 Task: For heading Arial Rounded MT Bold with Underline.  font size for heading26,  'Change the font style of data to'Browallia New.  and font size to 18,  Change the alignment of both headline & data to Align middle & Align Text left.  In the sheet  BudgetTrackbook
Action: Mouse moved to (120, 129)
Screenshot: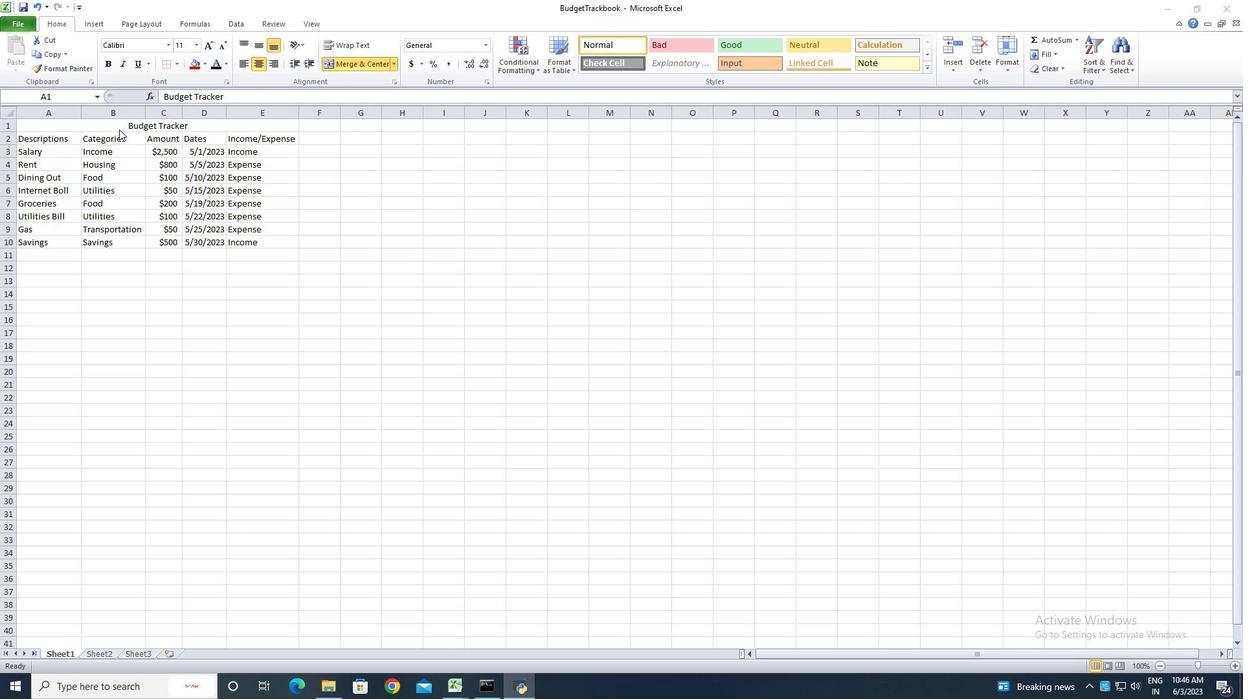 
Action: Mouse pressed left at (120, 129)
Screenshot: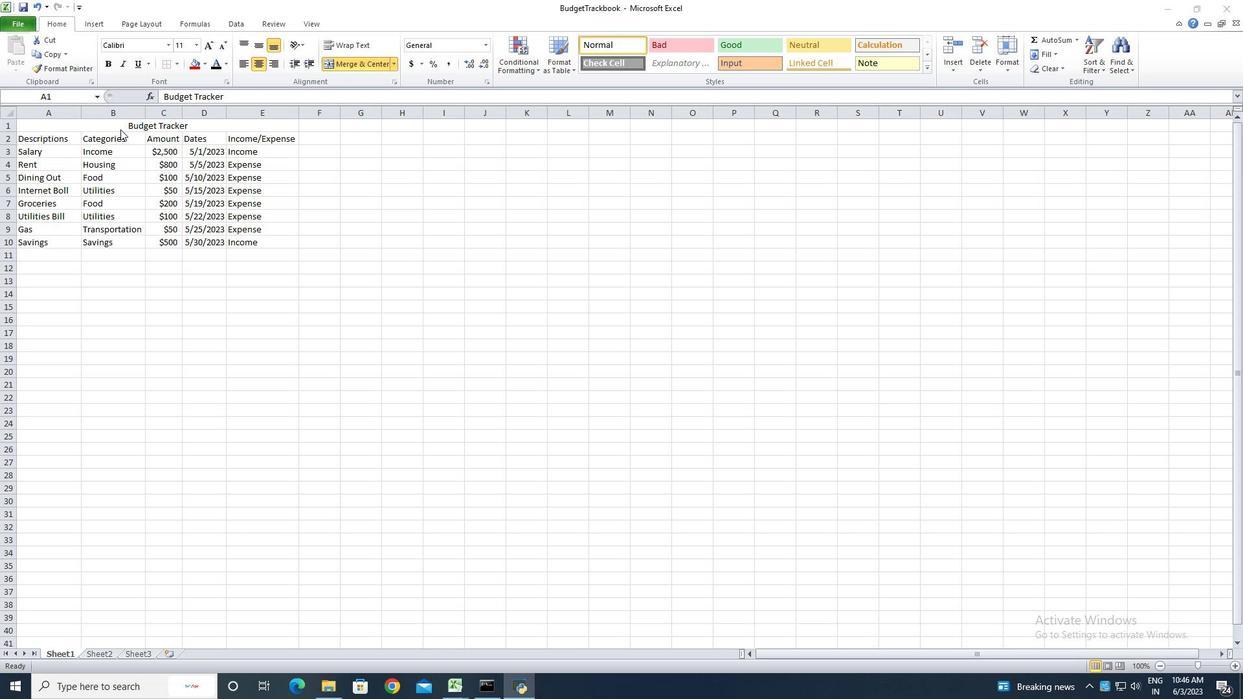 
Action: Mouse moved to (167, 47)
Screenshot: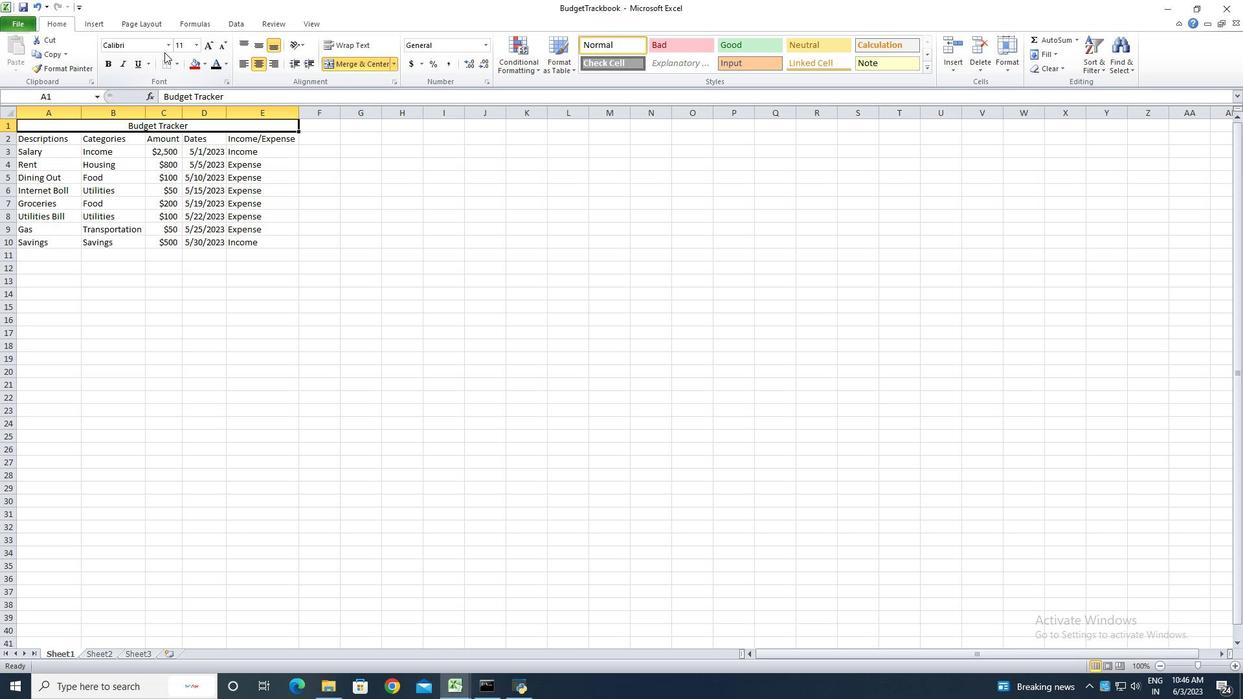 
Action: Mouse pressed left at (167, 47)
Screenshot: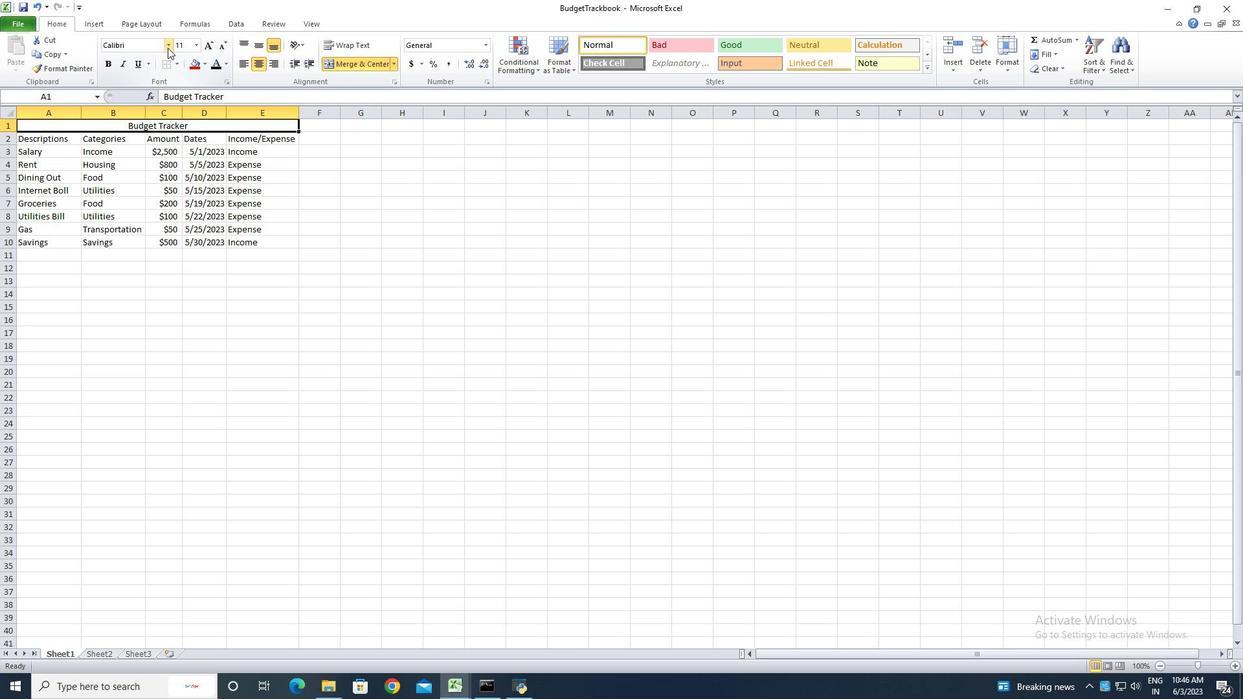 
Action: Mouse moved to (165, 191)
Screenshot: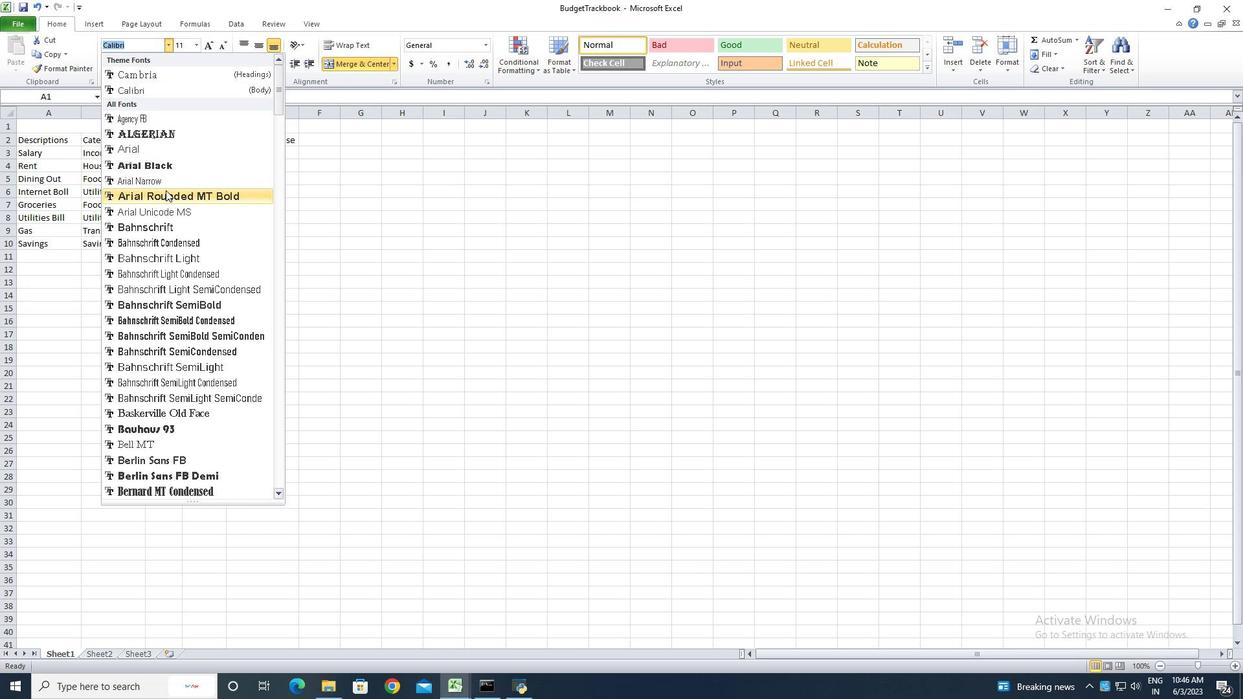 
Action: Mouse pressed left at (165, 191)
Screenshot: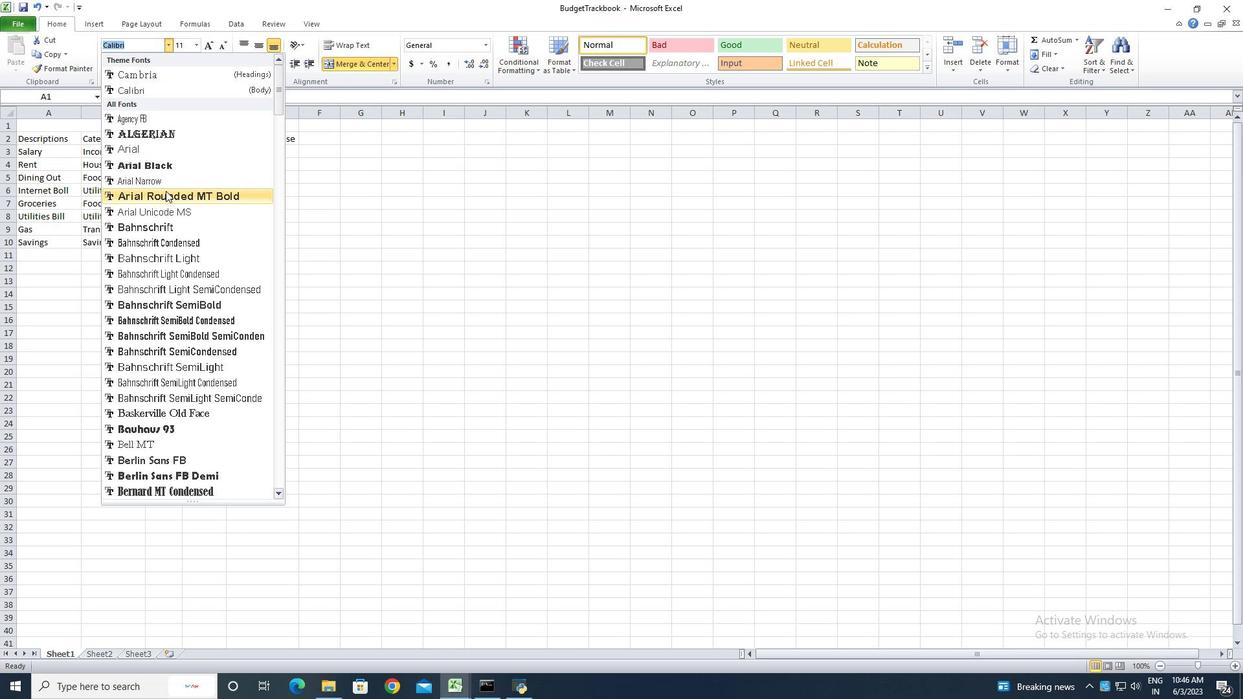 
Action: Mouse moved to (141, 65)
Screenshot: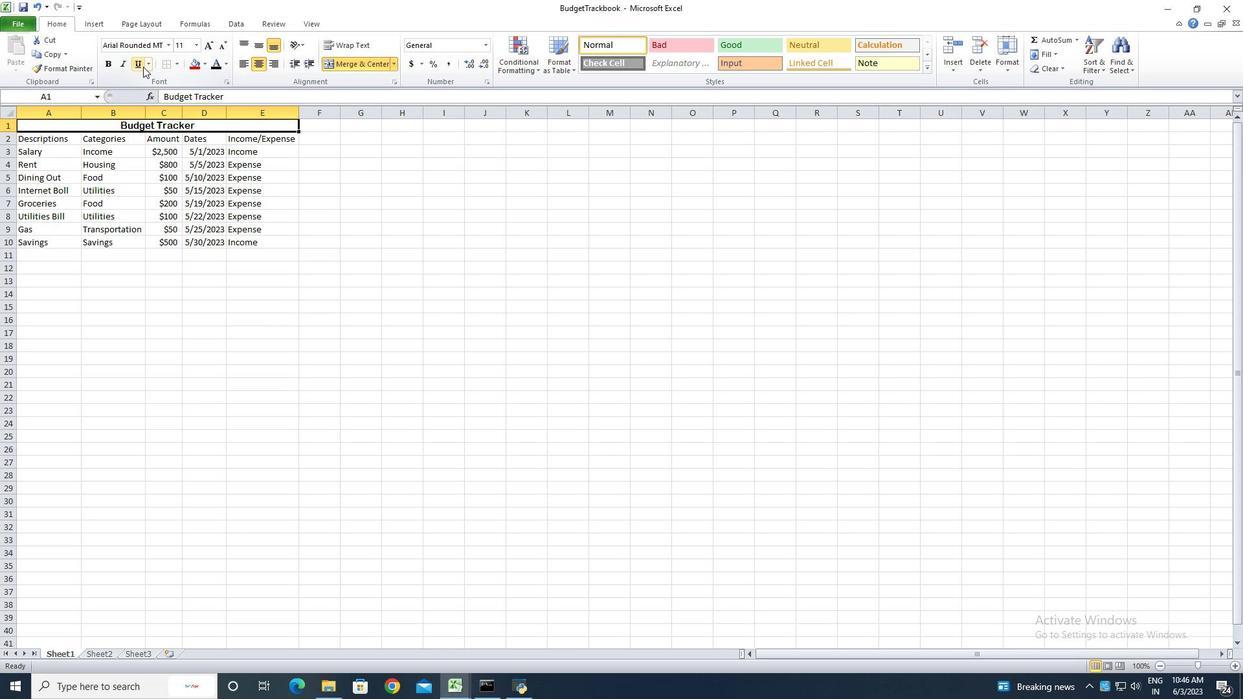 
Action: Mouse pressed left at (141, 65)
Screenshot: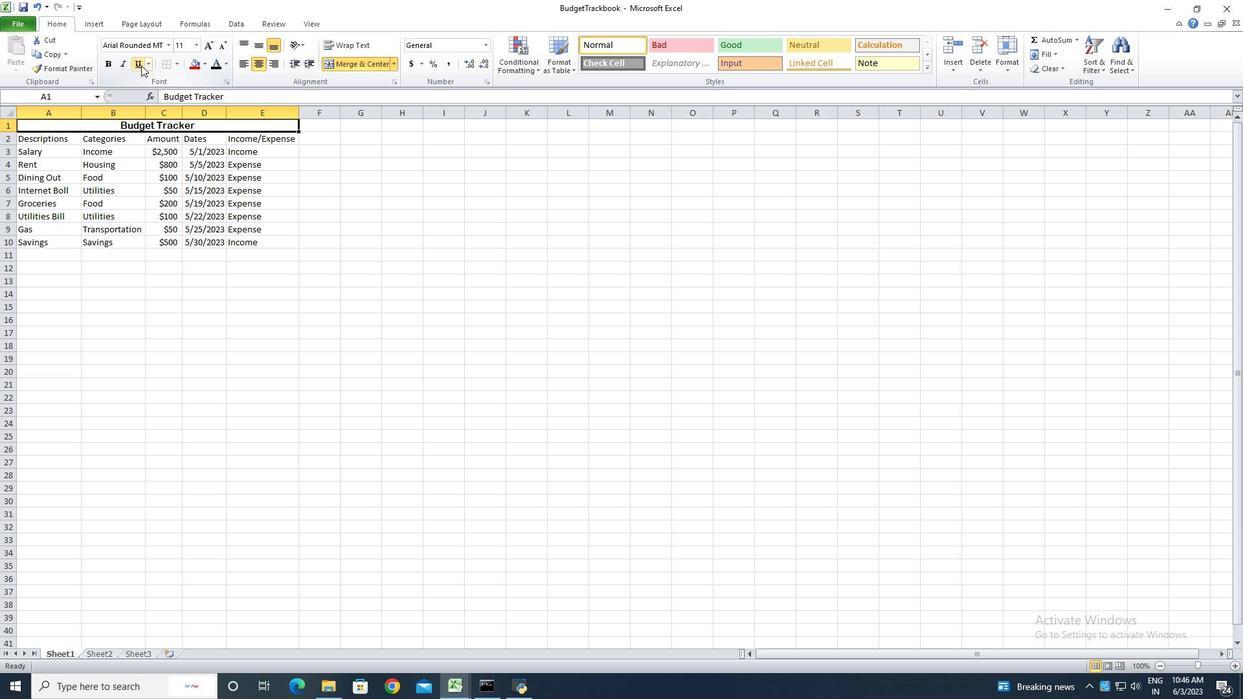 
Action: Mouse moved to (209, 44)
Screenshot: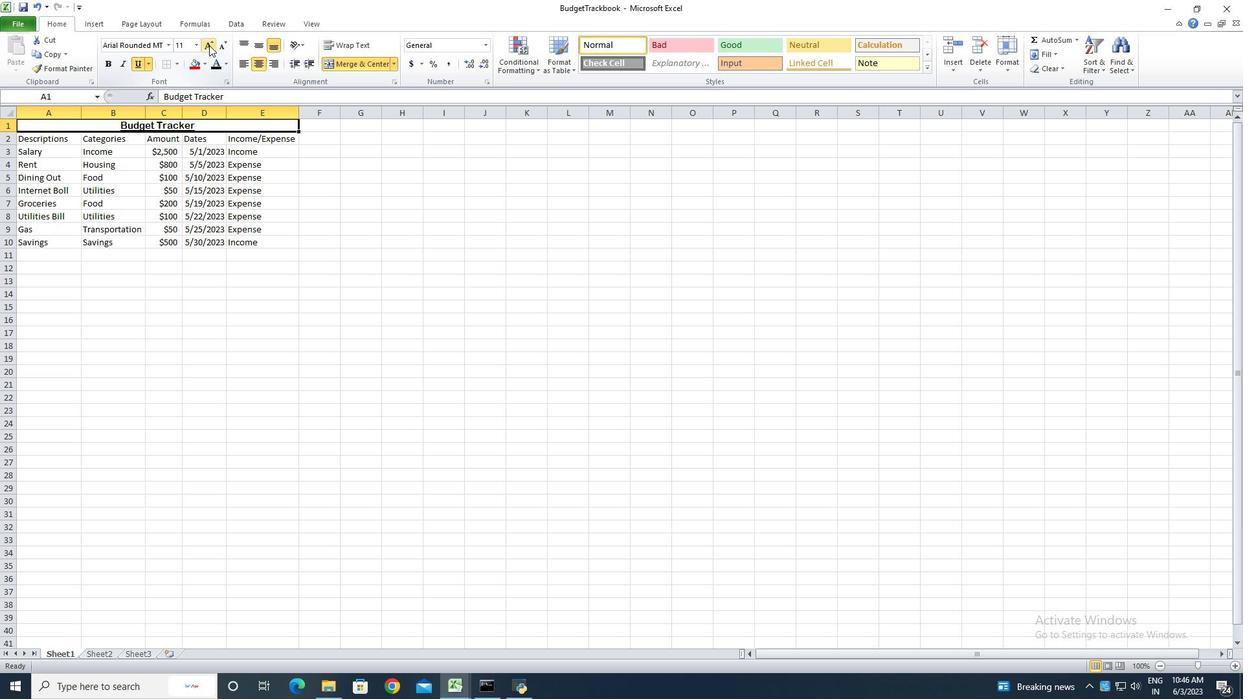 
Action: Mouse pressed left at (209, 44)
Screenshot: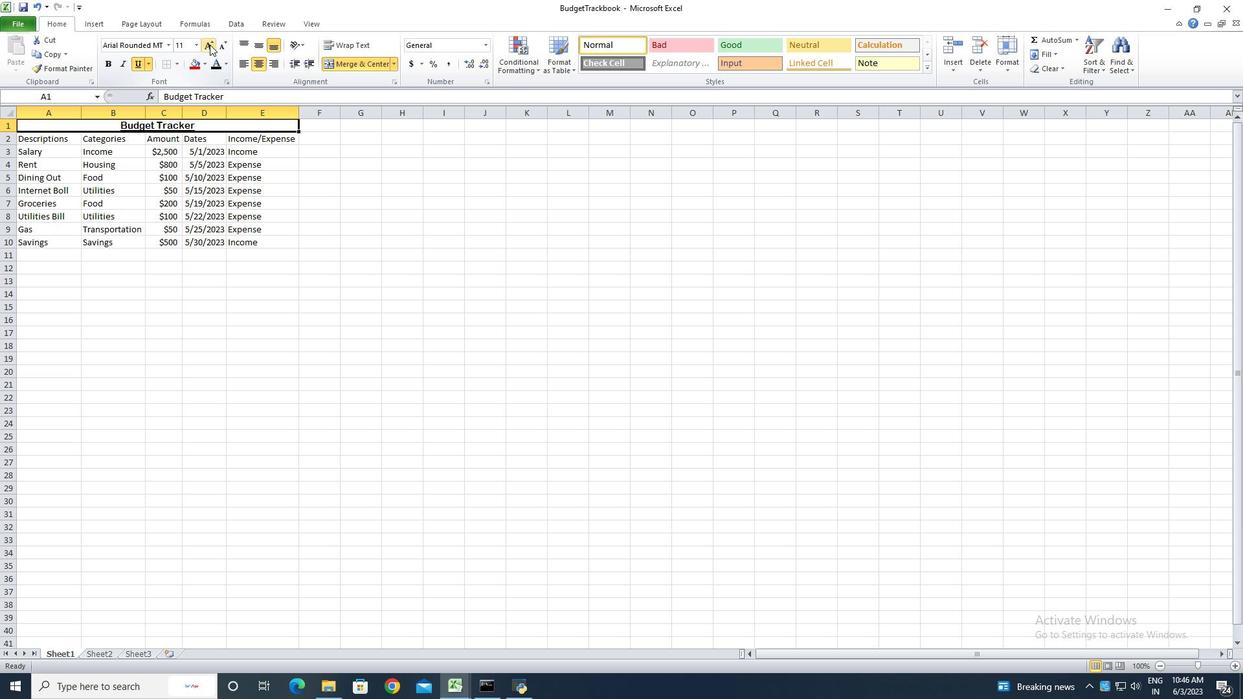 
Action: Mouse pressed left at (209, 44)
Screenshot: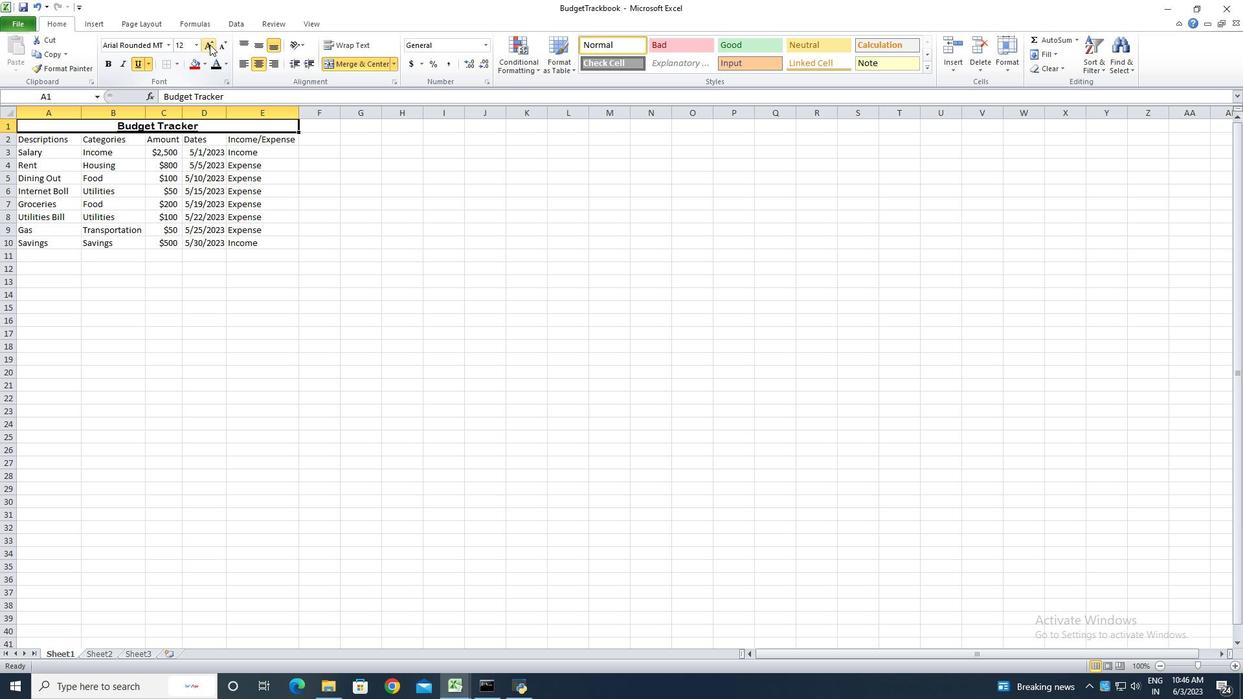 
Action: Mouse pressed left at (209, 44)
Screenshot: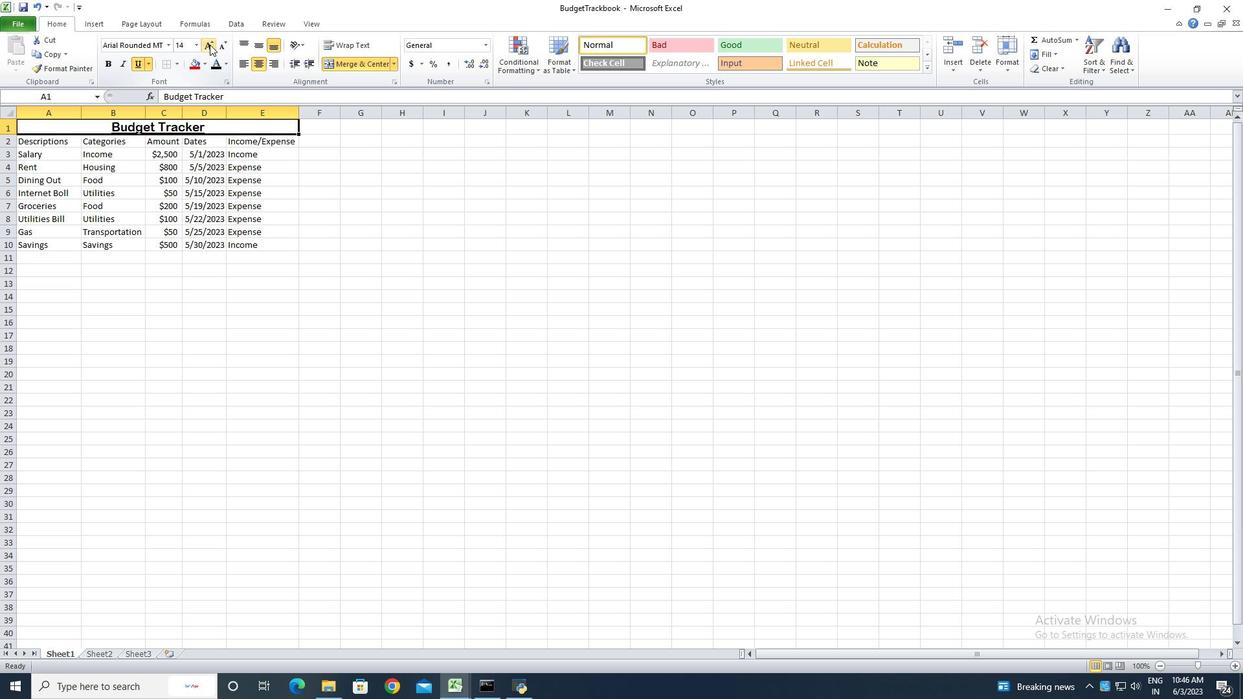 
Action: Mouse pressed left at (209, 44)
Screenshot: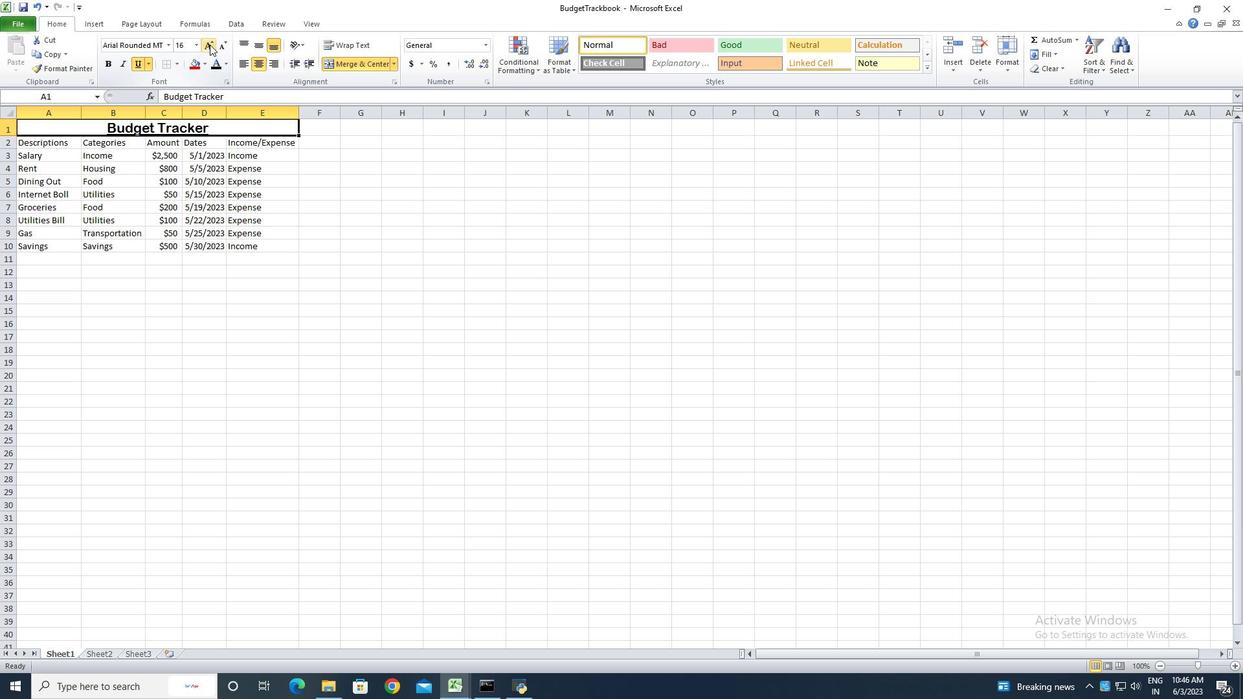 
Action: Mouse pressed left at (209, 44)
Screenshot: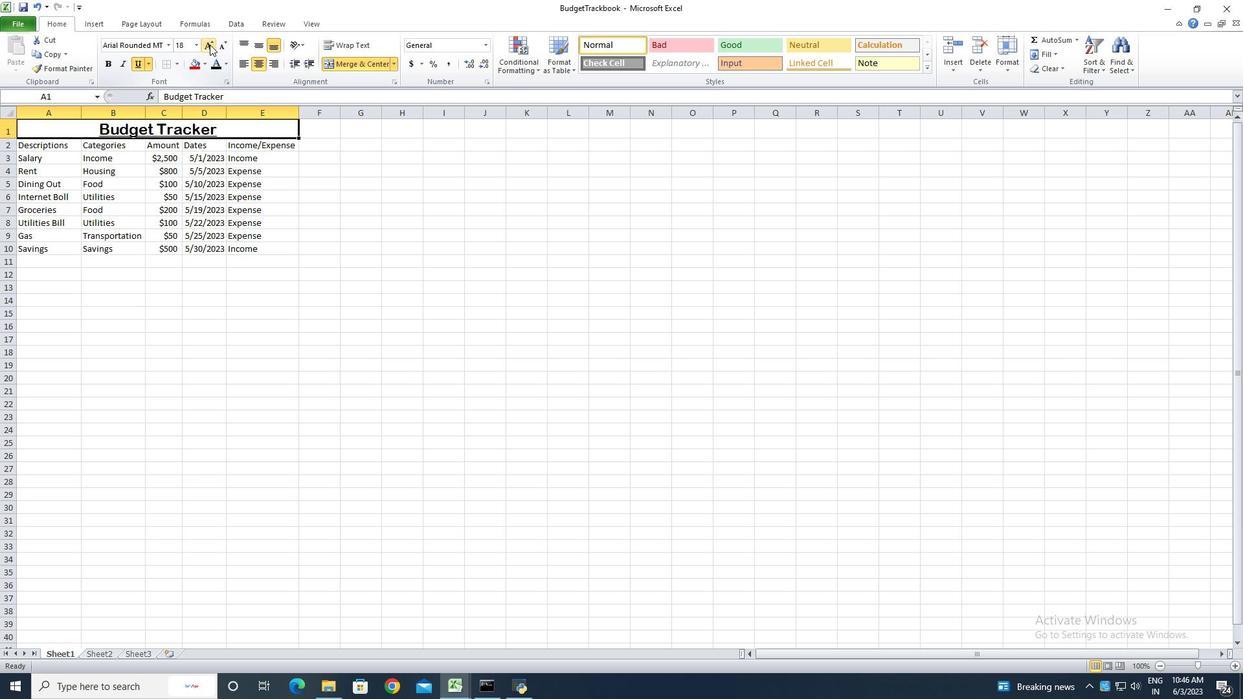 
Action: Mouse pressed left at (209, 44)
Screenshot: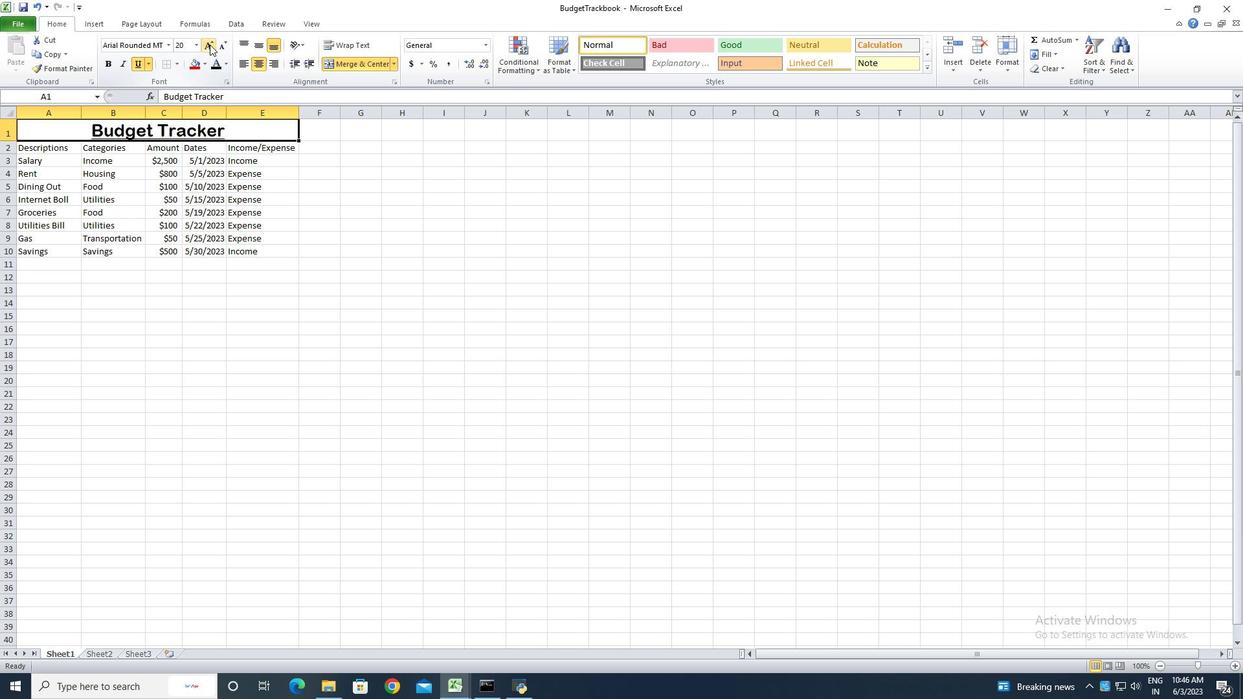 
Action: Mouse pressed left at (209, 44)
Screenshot: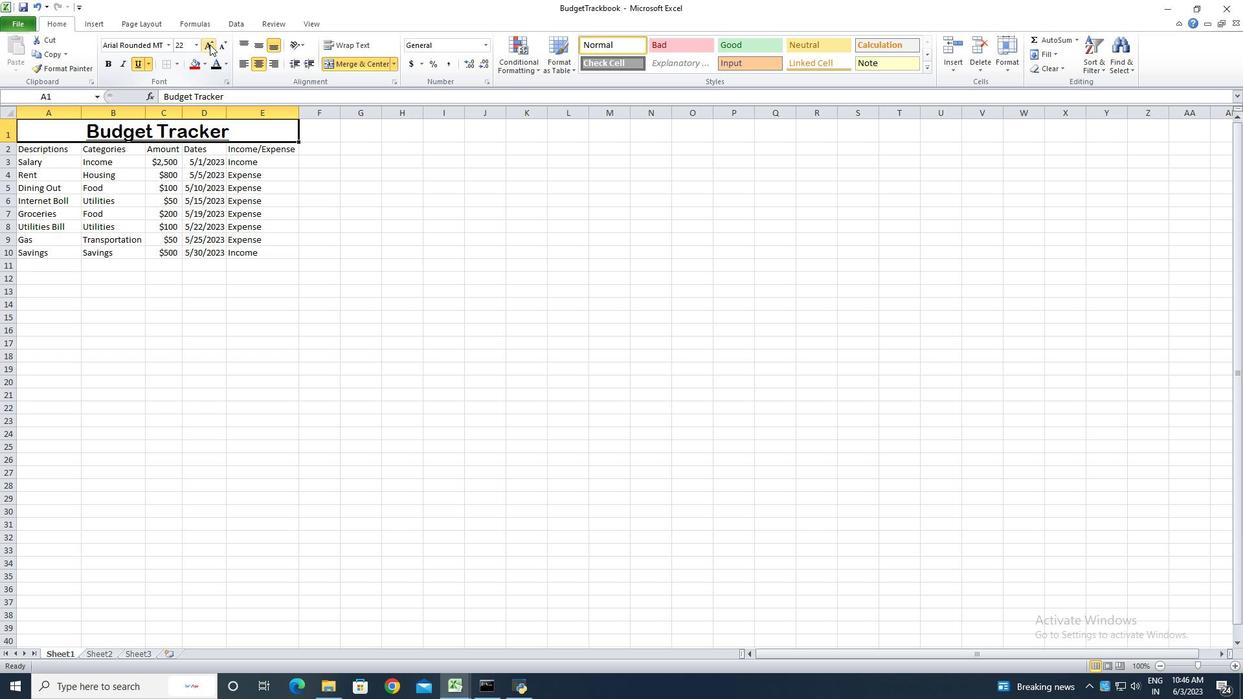 
Action: Mouse pressed left at (209, 44)
Screenshot: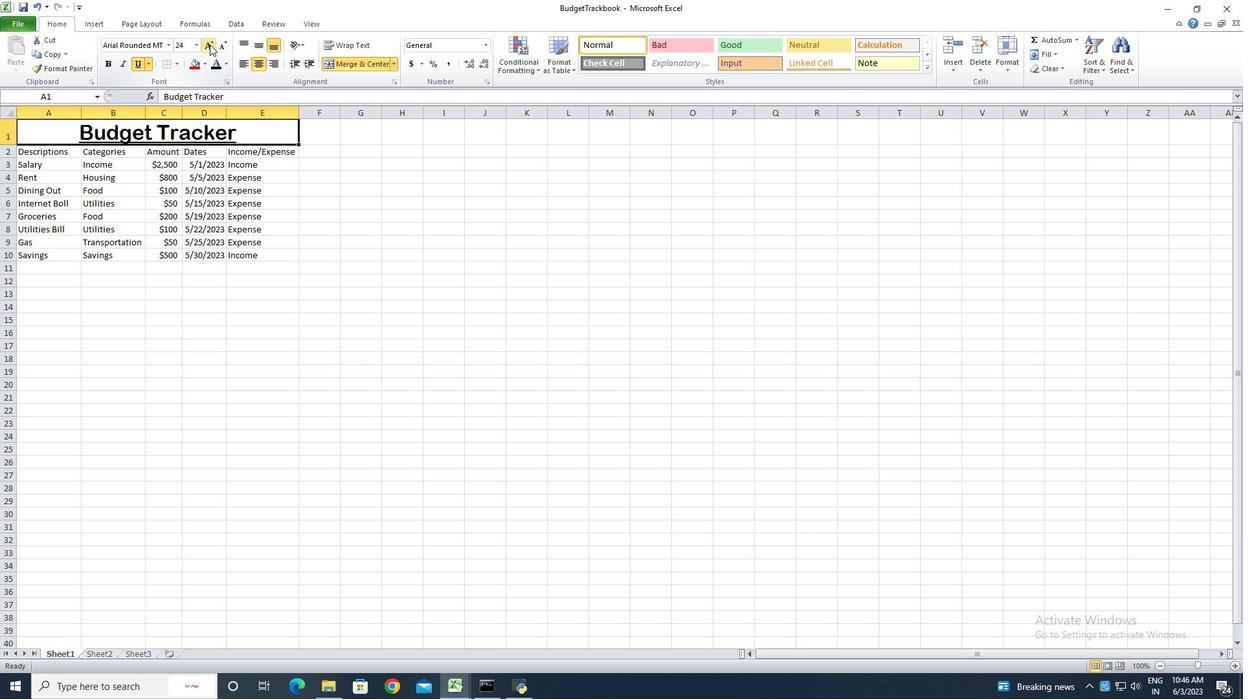 
Action: Mouse moved to (53, 156)
Screenshot: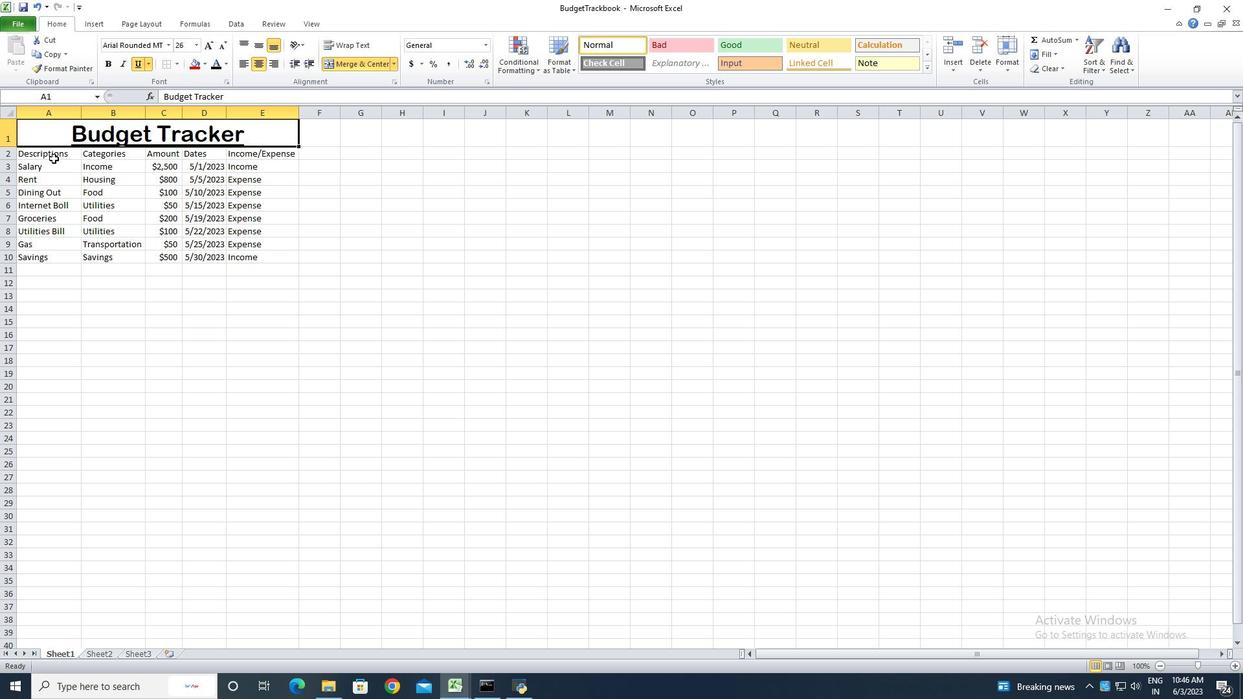
Action: Mouse pressed left at (53, 156)
Screenshot: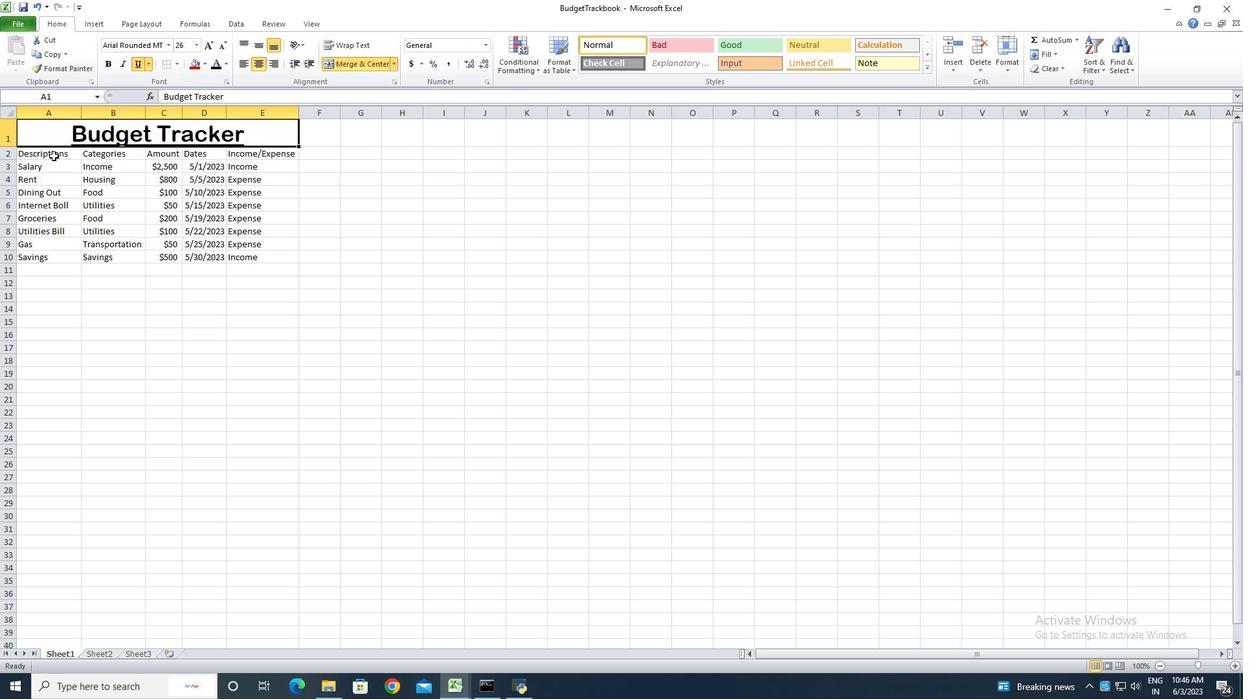 
Action: Mouse moved to (55, 154)
Screenshot: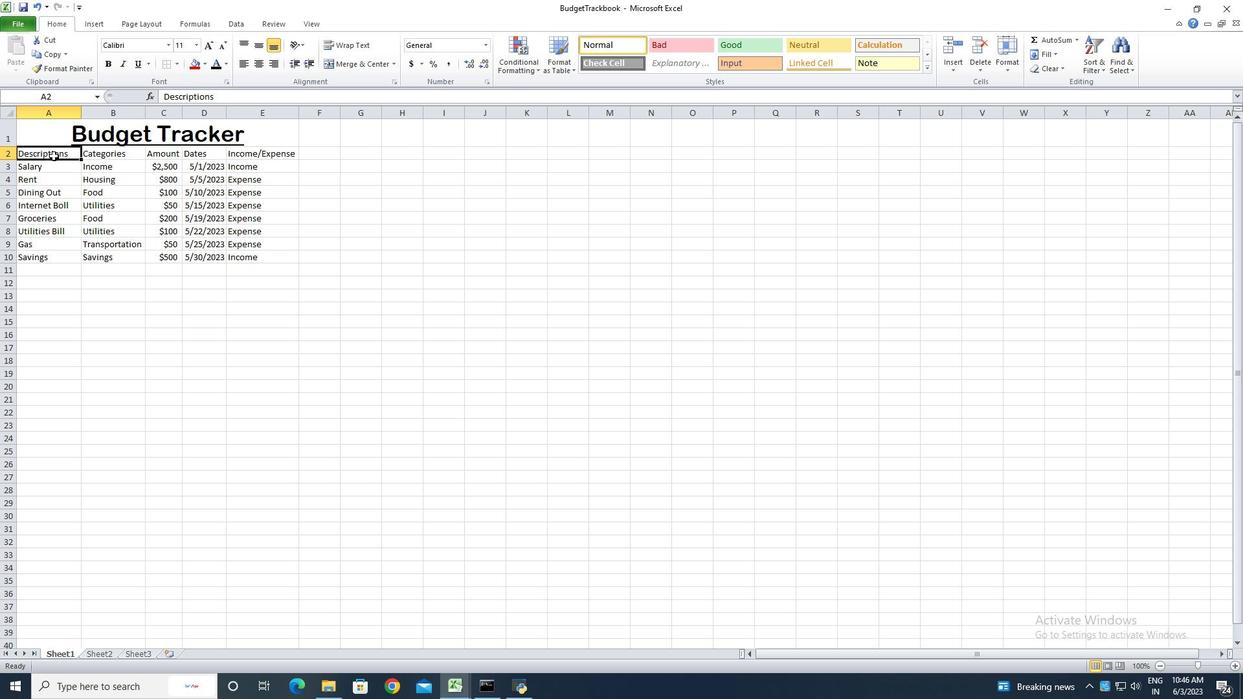 
Action: Mouse pressed left at (55, 154)
Screenshot: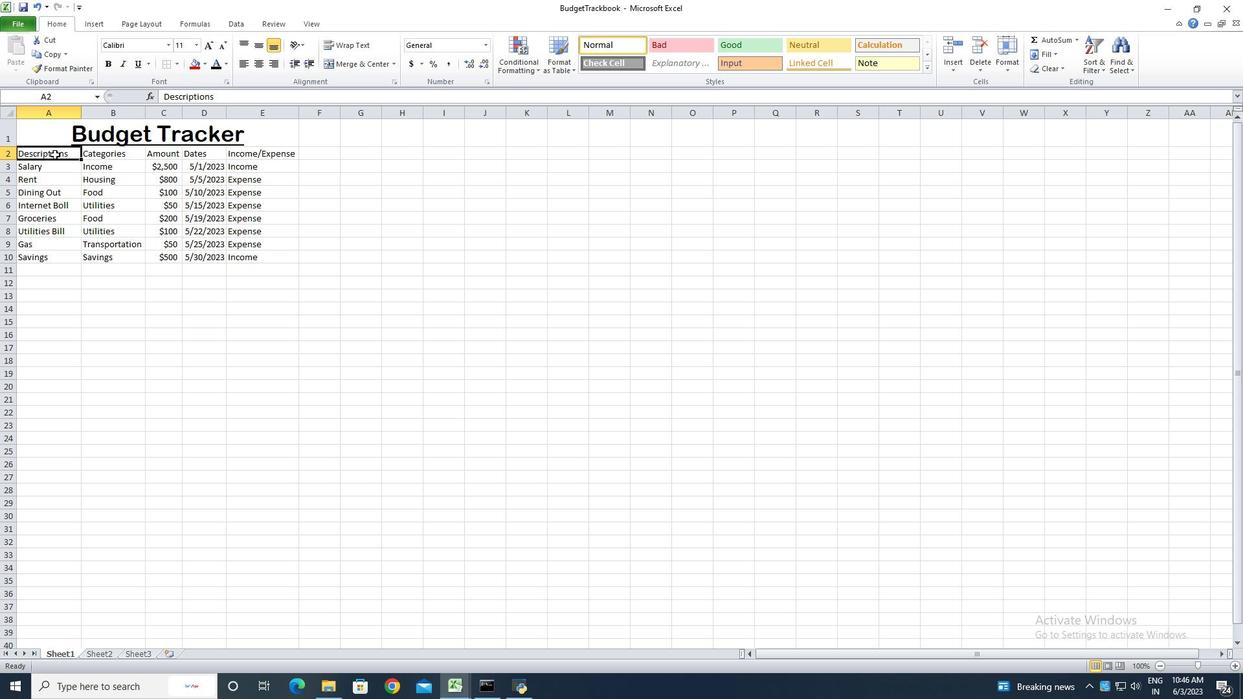 
Action: Mouse moved to (169, 45)
Screenshot: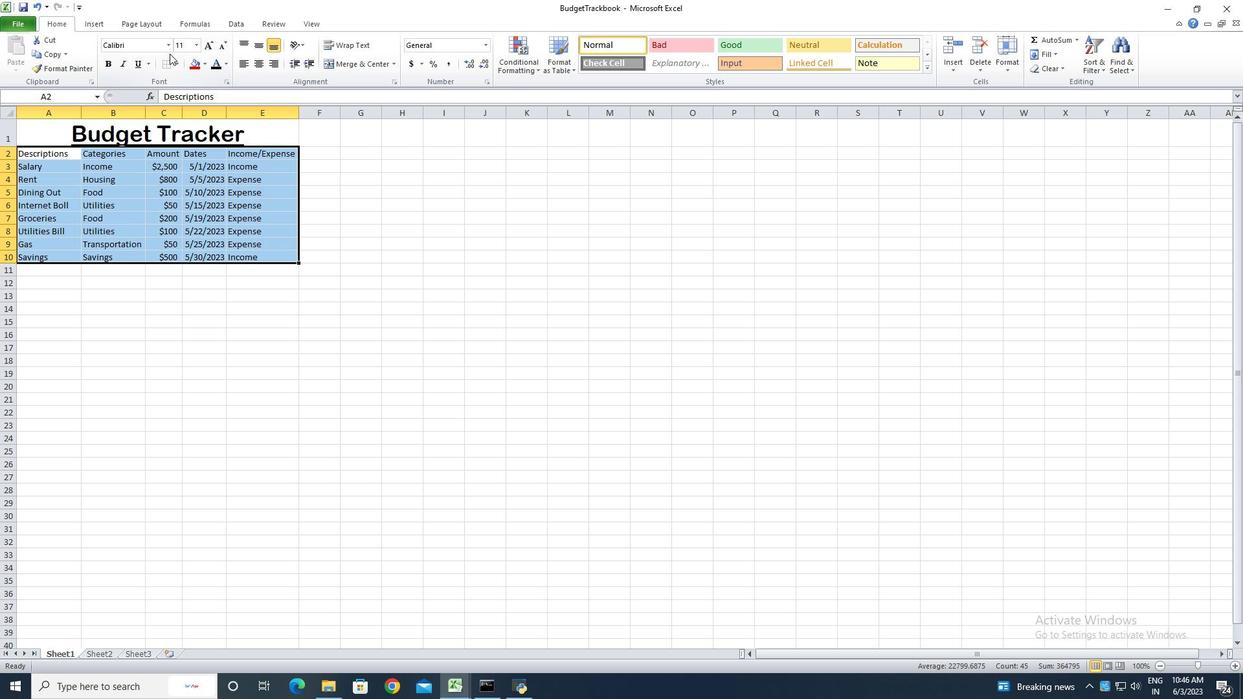 
Action: Mouse pressed left at (169, 45)
Screenshot: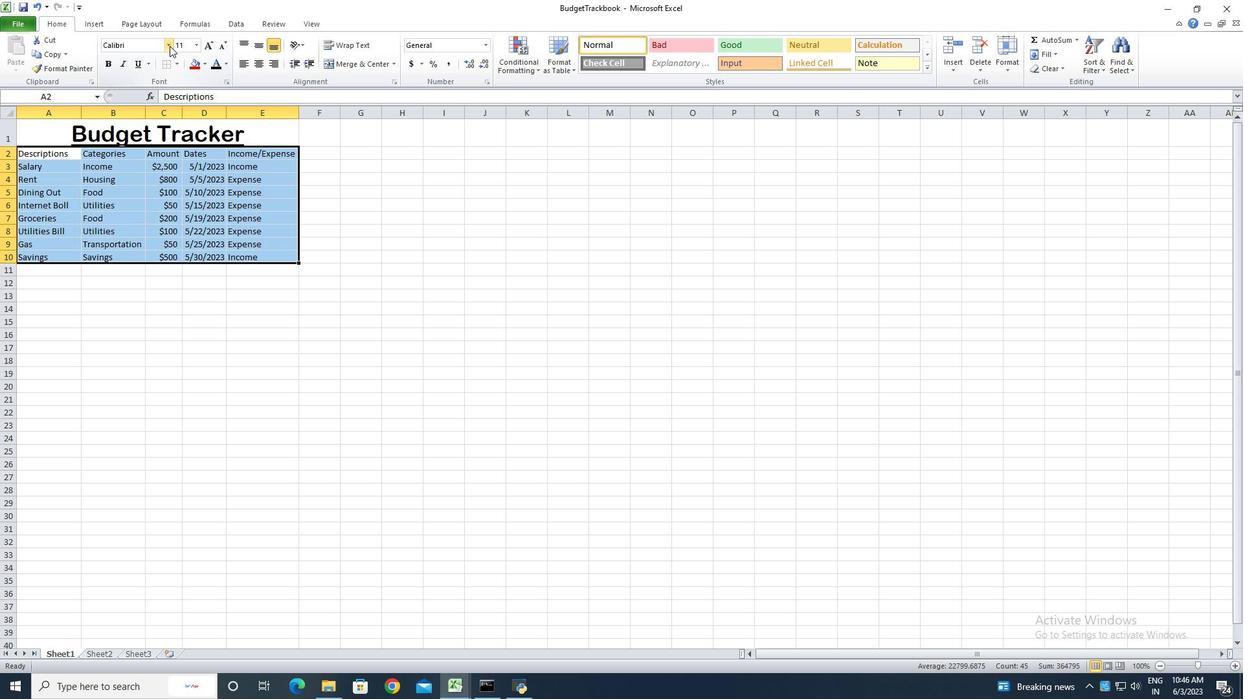 
Action: Key pressed <Key.shift>Browallia<Key.space><Key.shift>New<Key.enter>
Screenshot: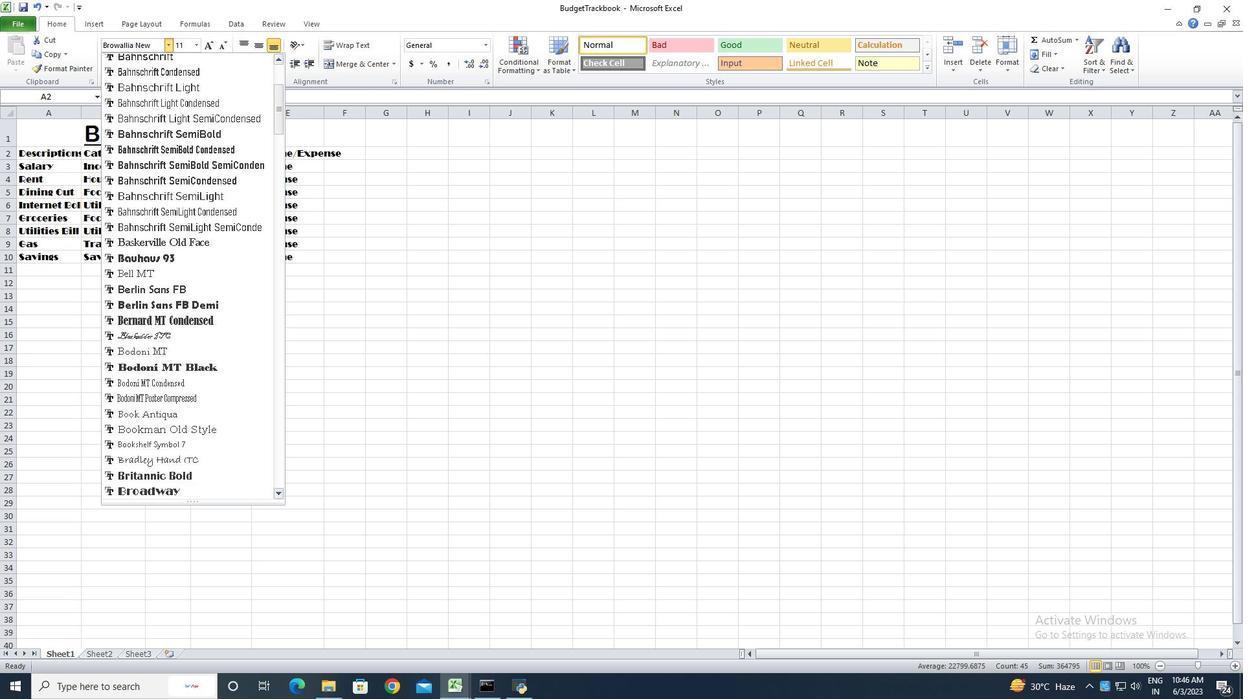 
Action: Mouse moved to (208, 44)
Screenshot: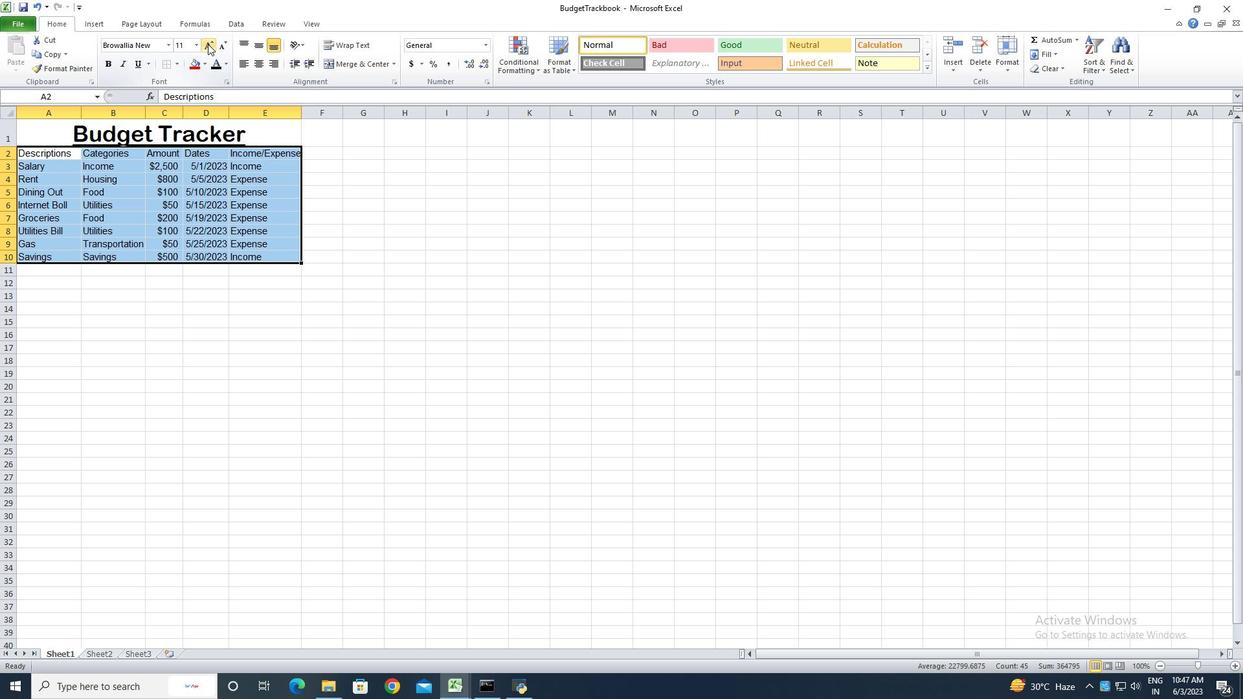 
Action: Mouse pressed left at (208, 44)
Screenshot: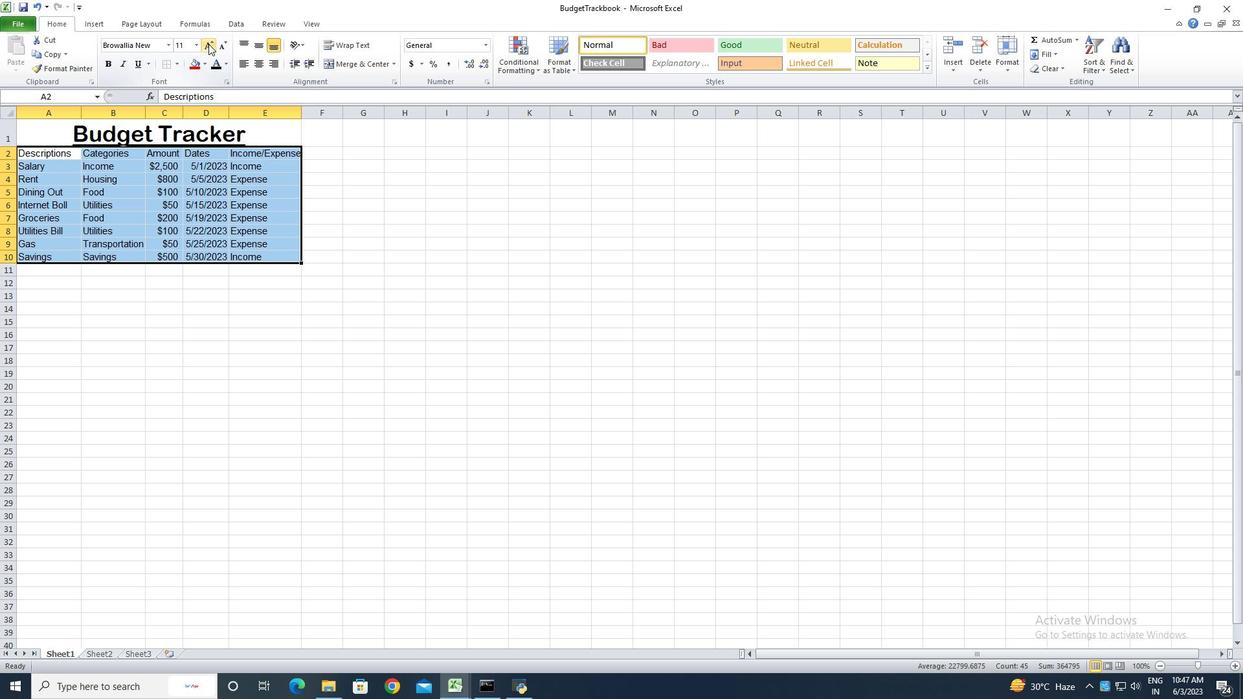 
Action: Mouse pressed left at (208, 44)
Screenshot: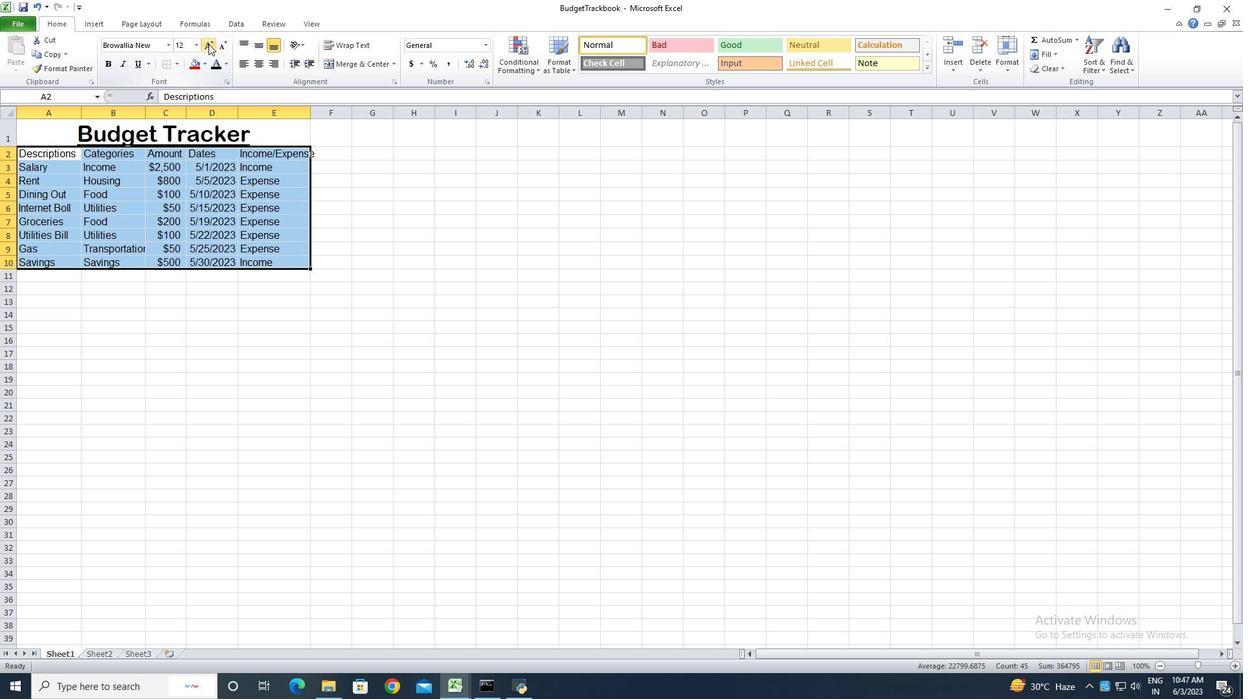
Action: Mouse pressed left at (208, 44)
Screenshot: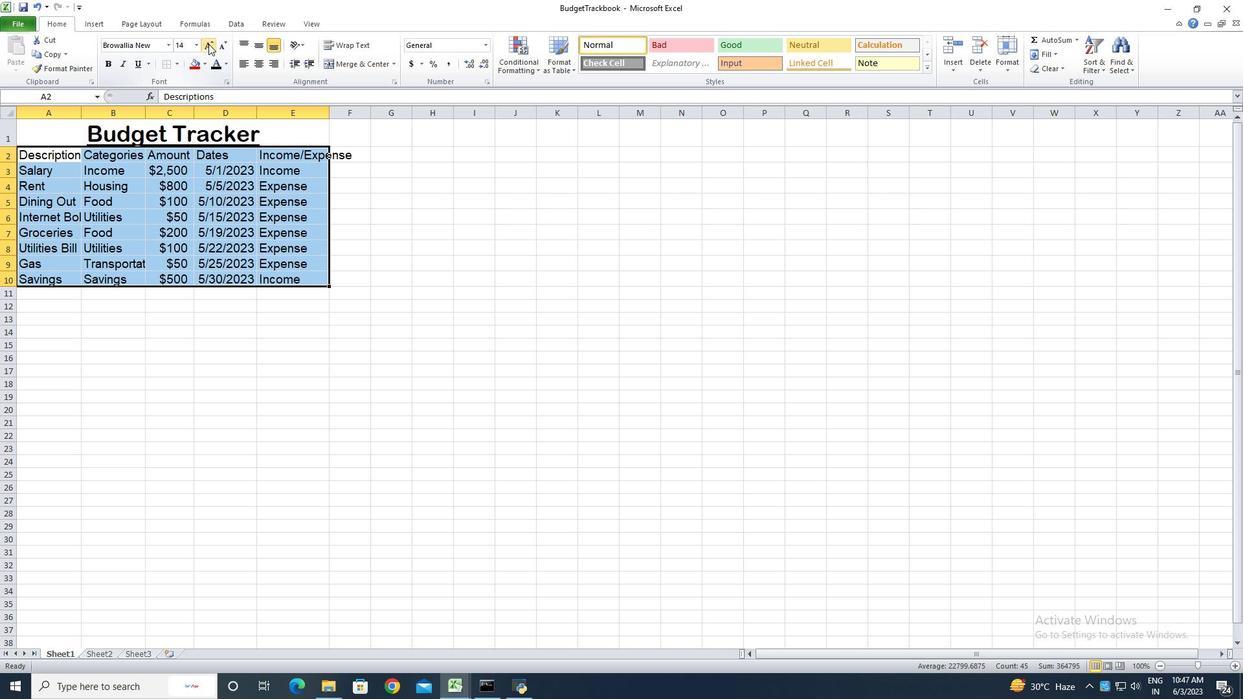 
Action: Mouse pressed left at (208, 44)
Screenshot: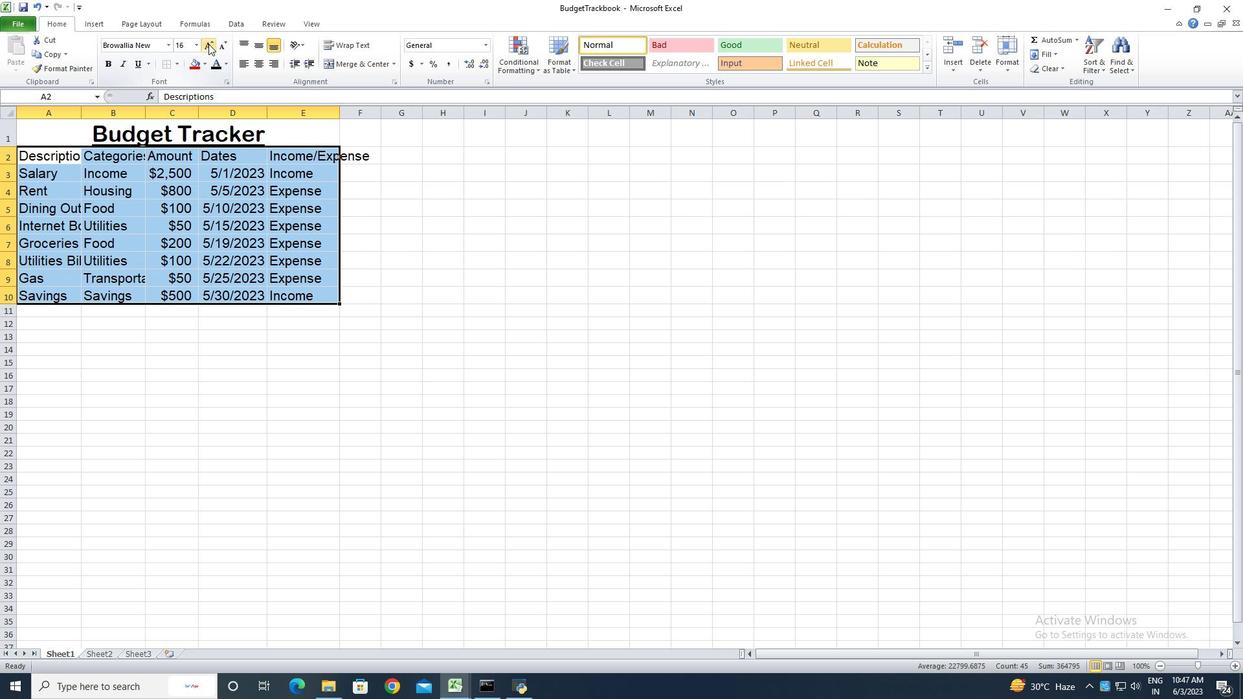 
Action: Mouse moved to (156, 379)
Screenshot: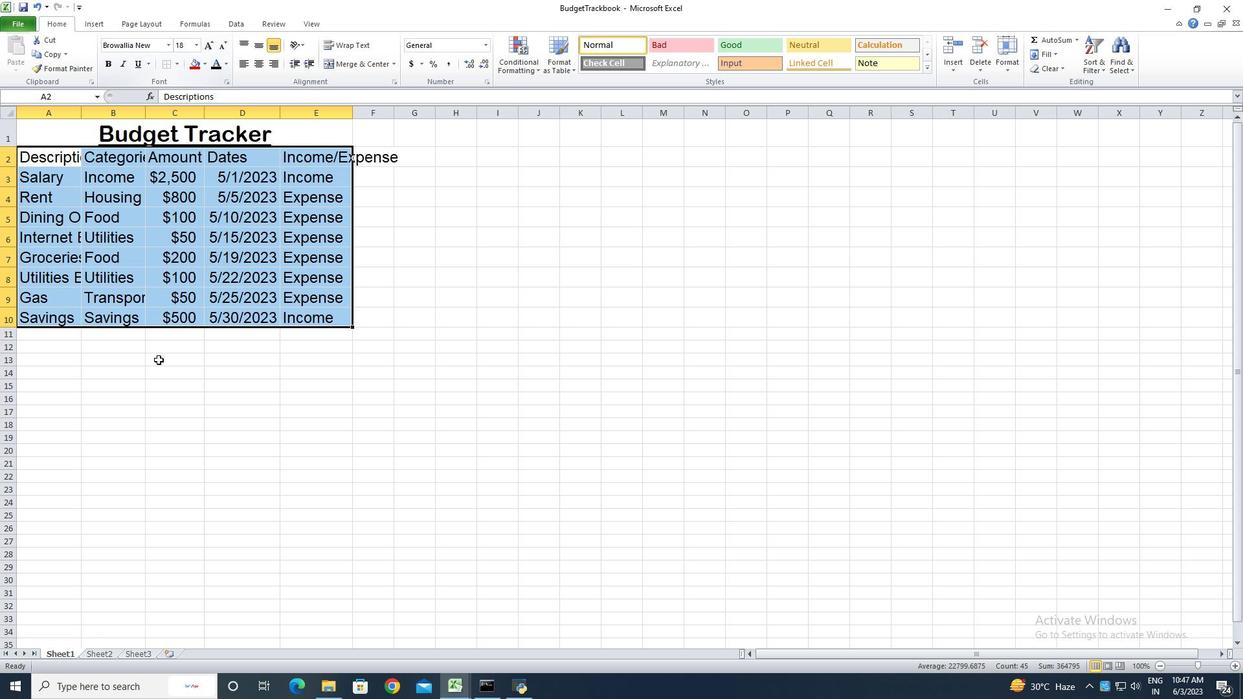 
Action: Mouse pressed left at (156, 379)
Screenshot: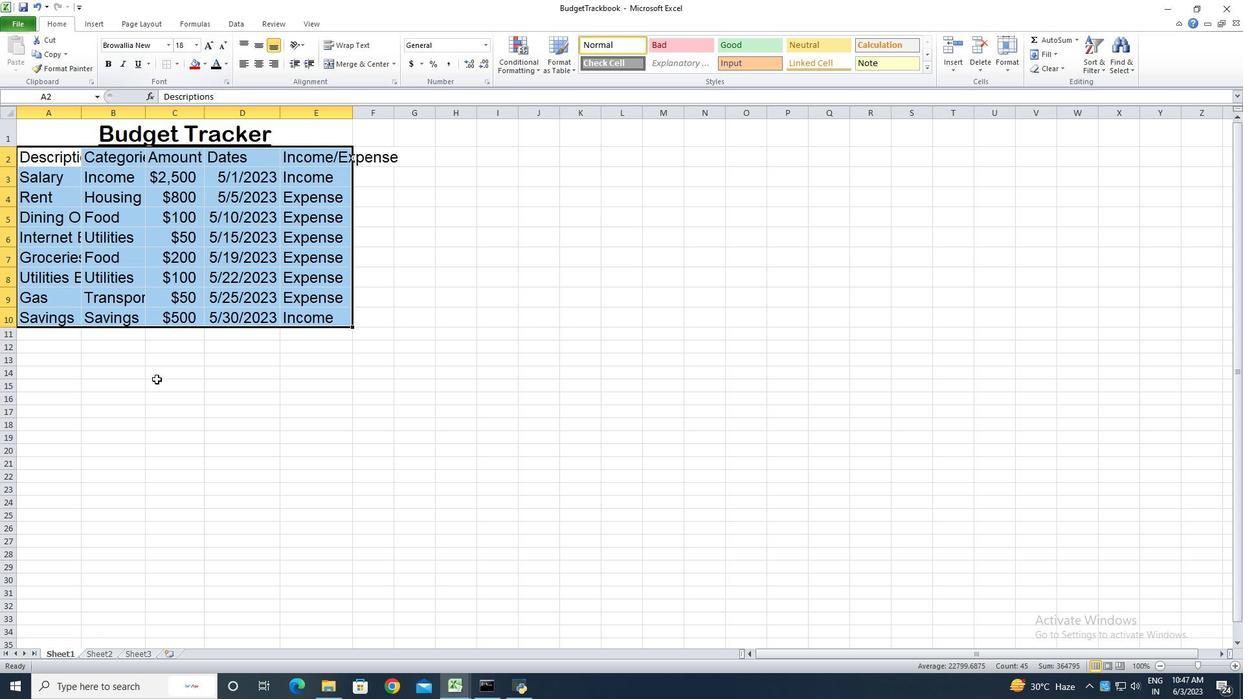 
Action: Mouse moved to (81, 113)
Screenshot: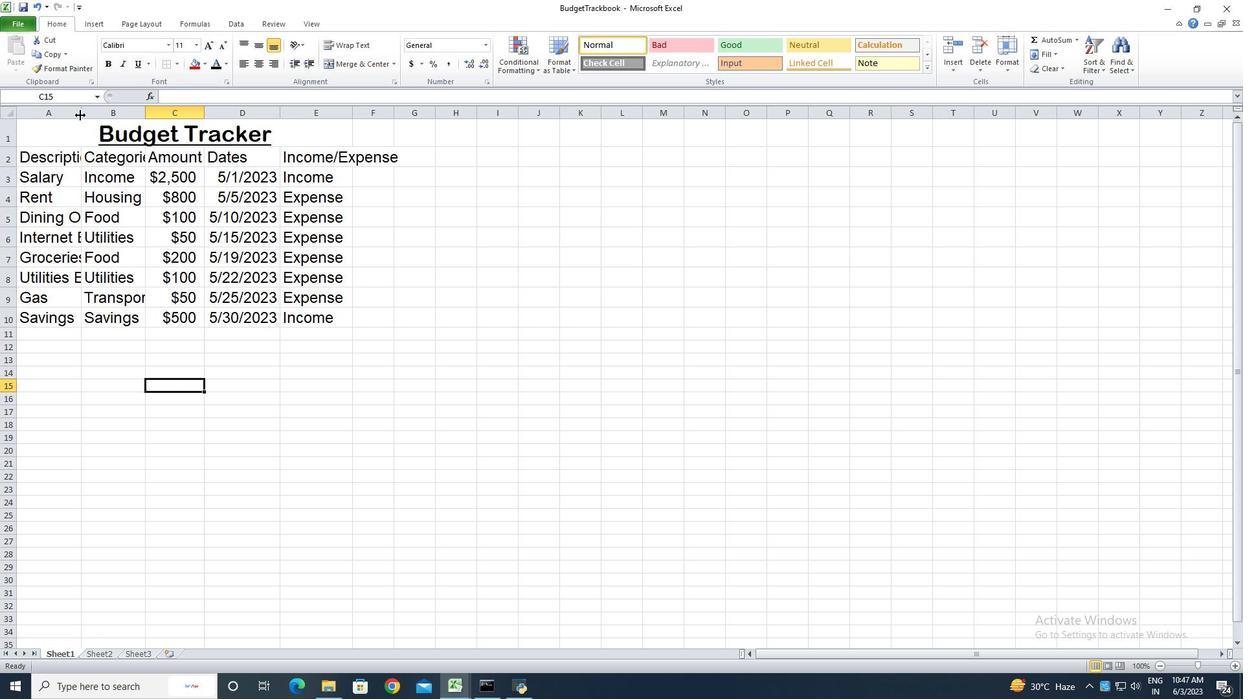 
Action: Mouse pressed left at (81, 113)
Screenshot: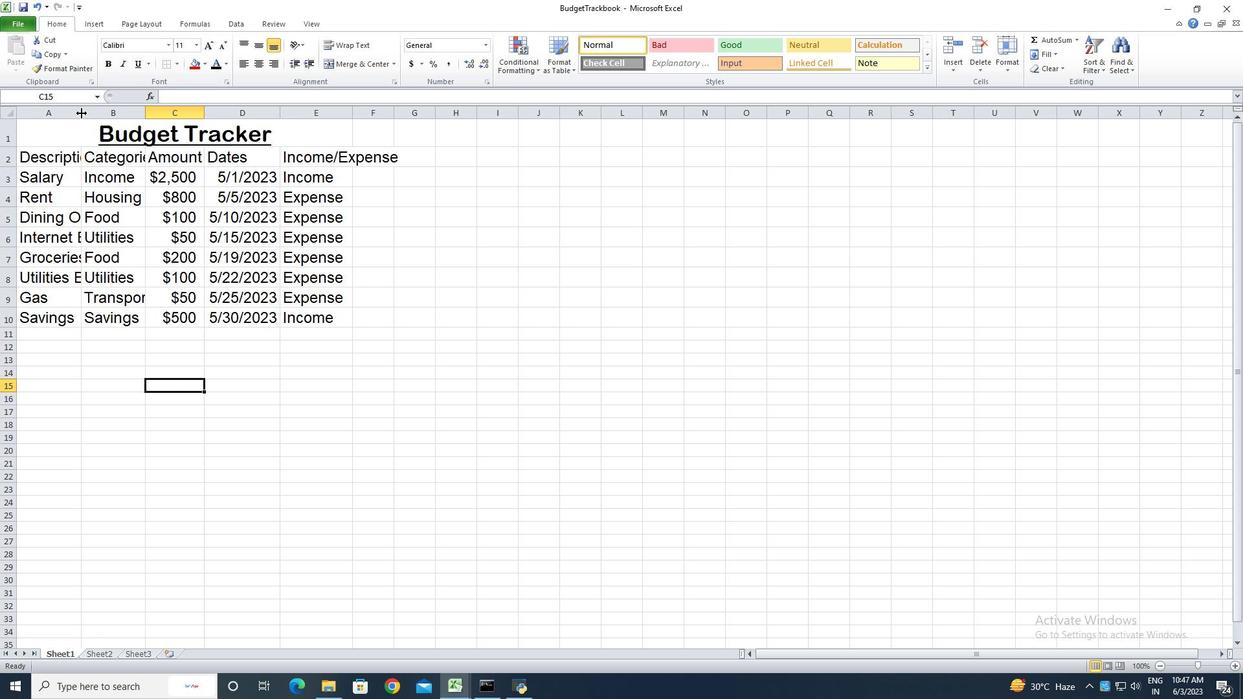 
Action: Mouse pressed left at (81, 113)
Screenshot: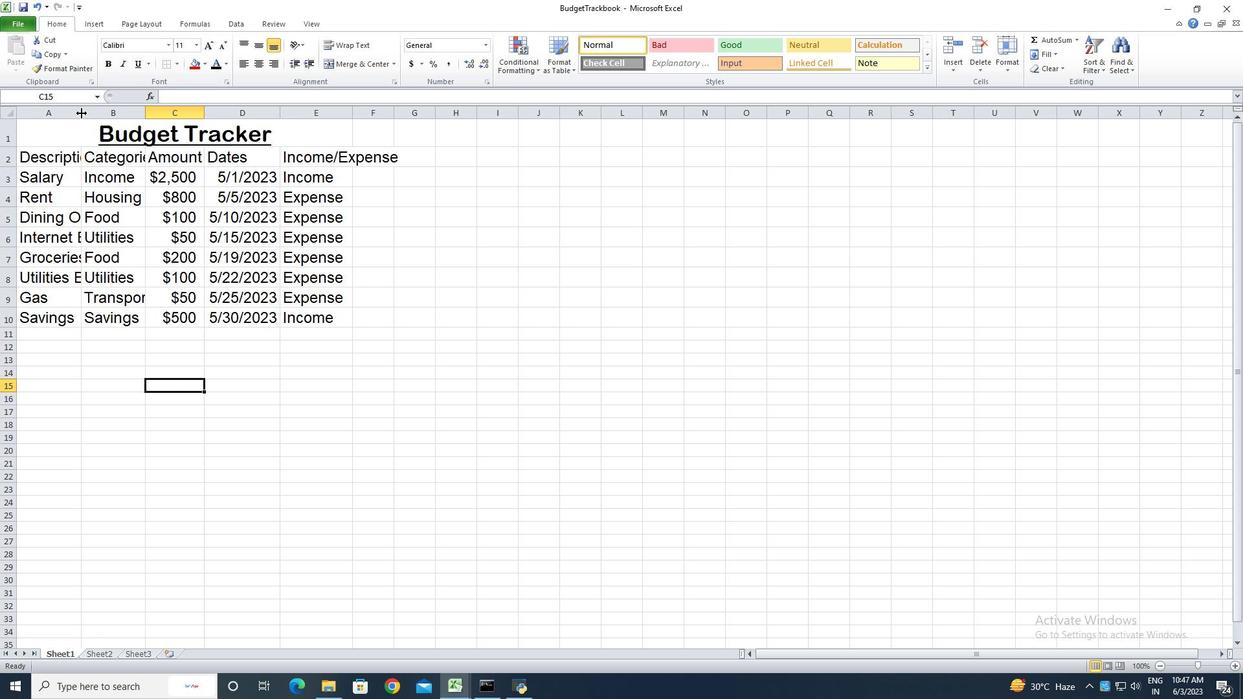 
Action: Mouse moved to (174, 115)
Screenshot: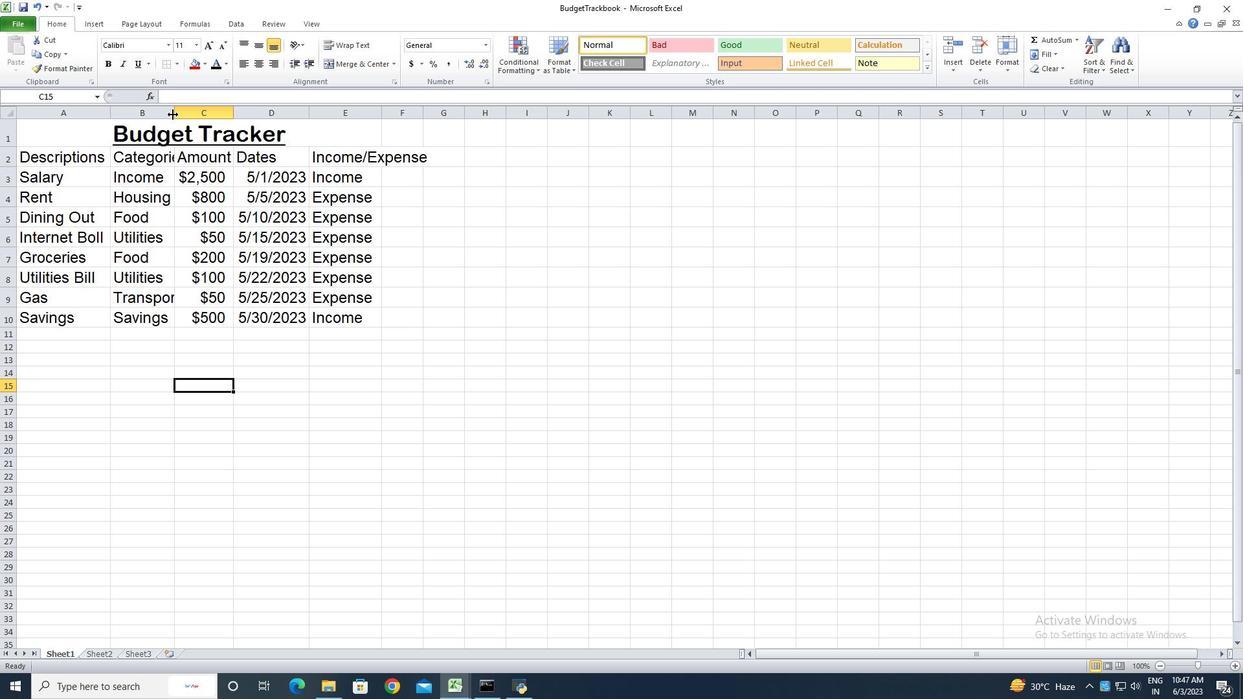 
Action: Mouse pressed left at (174, 115)
Screenshot: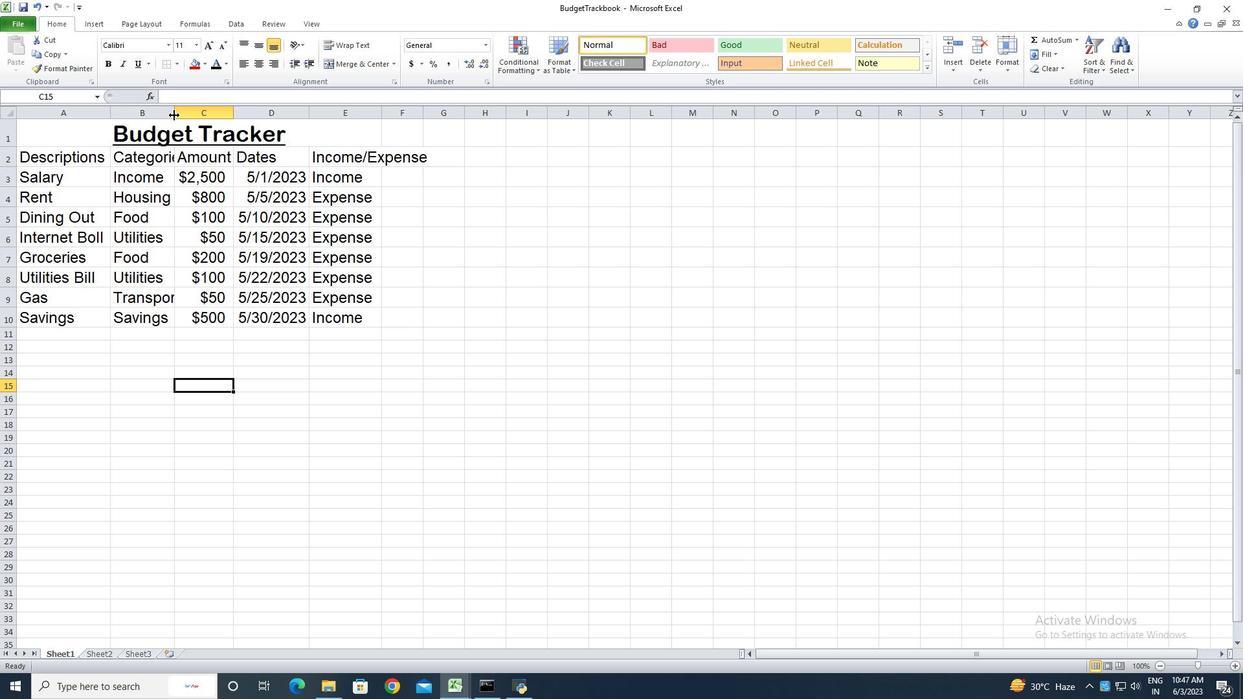 
Action: Mouse pressed left at (174, 115)
Screenshot: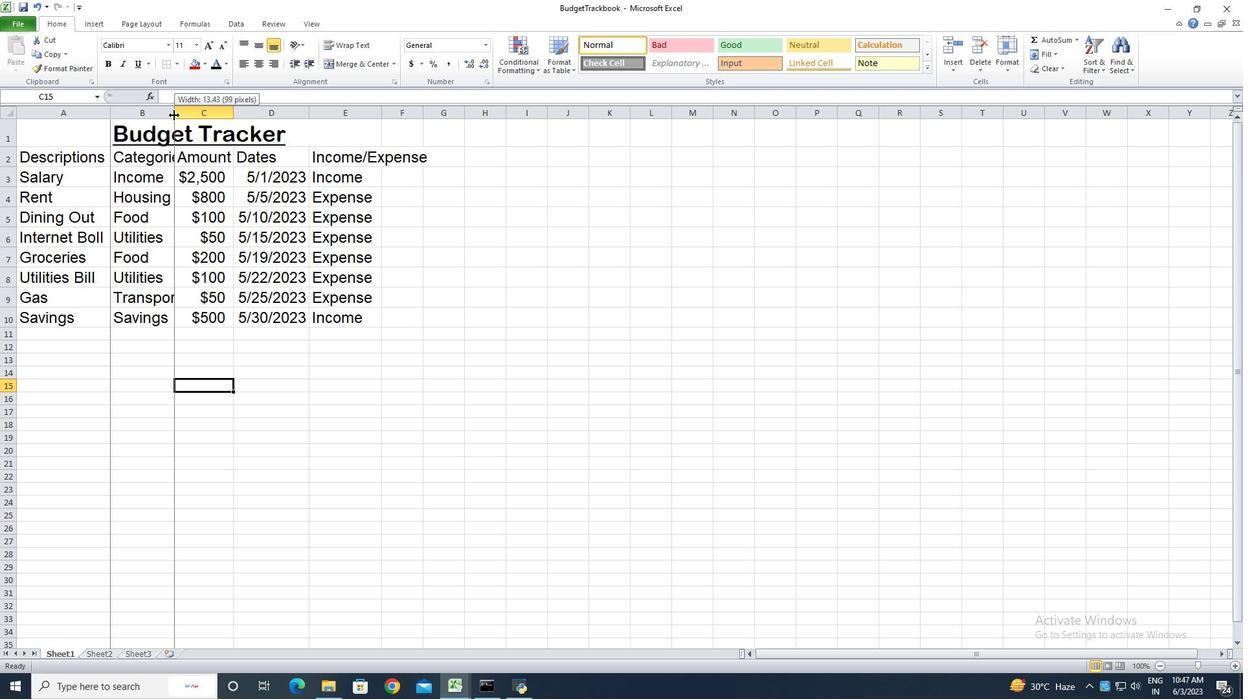 
Action: Mouse moved to (280, 114)
Screenshot: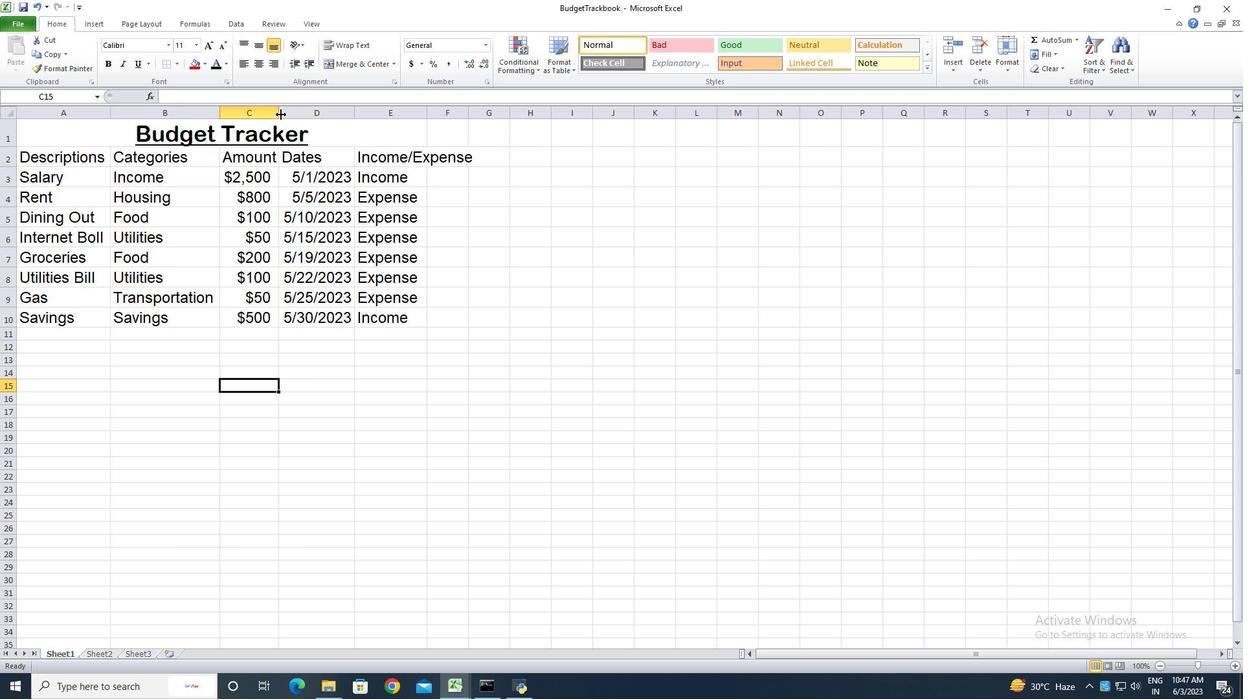 
Action: Mouse pressed left at (280, 114)
Screenshot: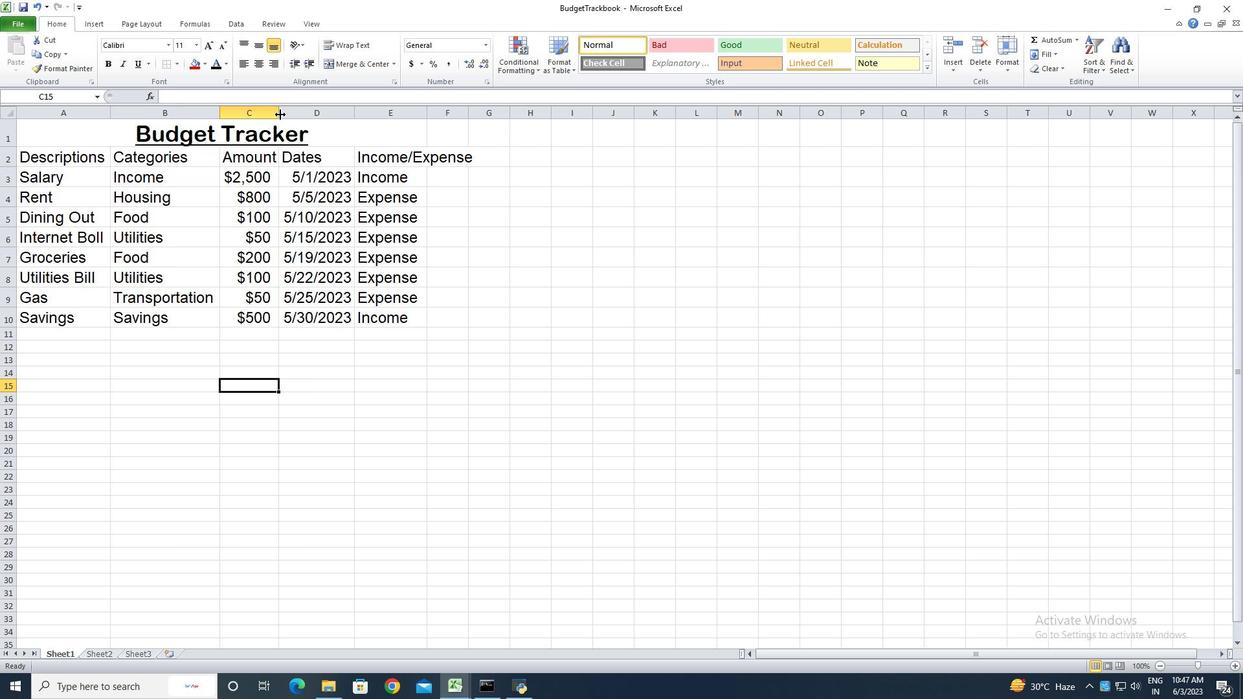 
Action: Mouse pressed left at (280, 114)
Screenshot: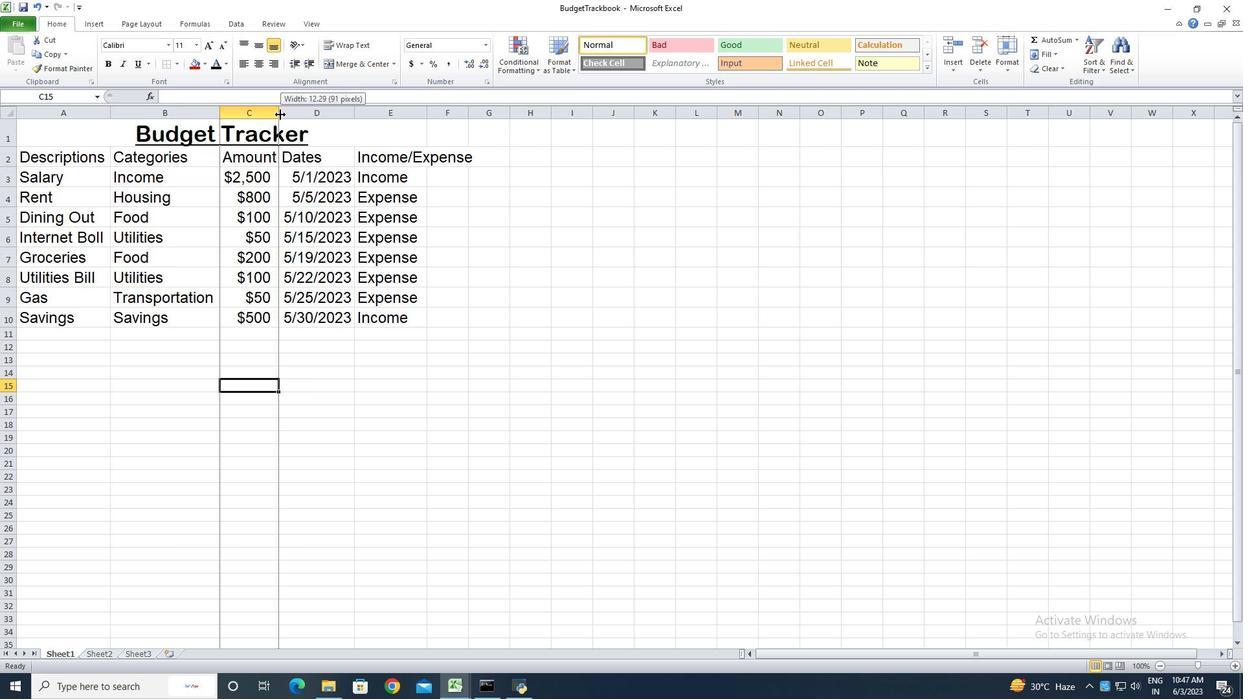 
Action: Mouse moved to (355, 116)
Screenshot: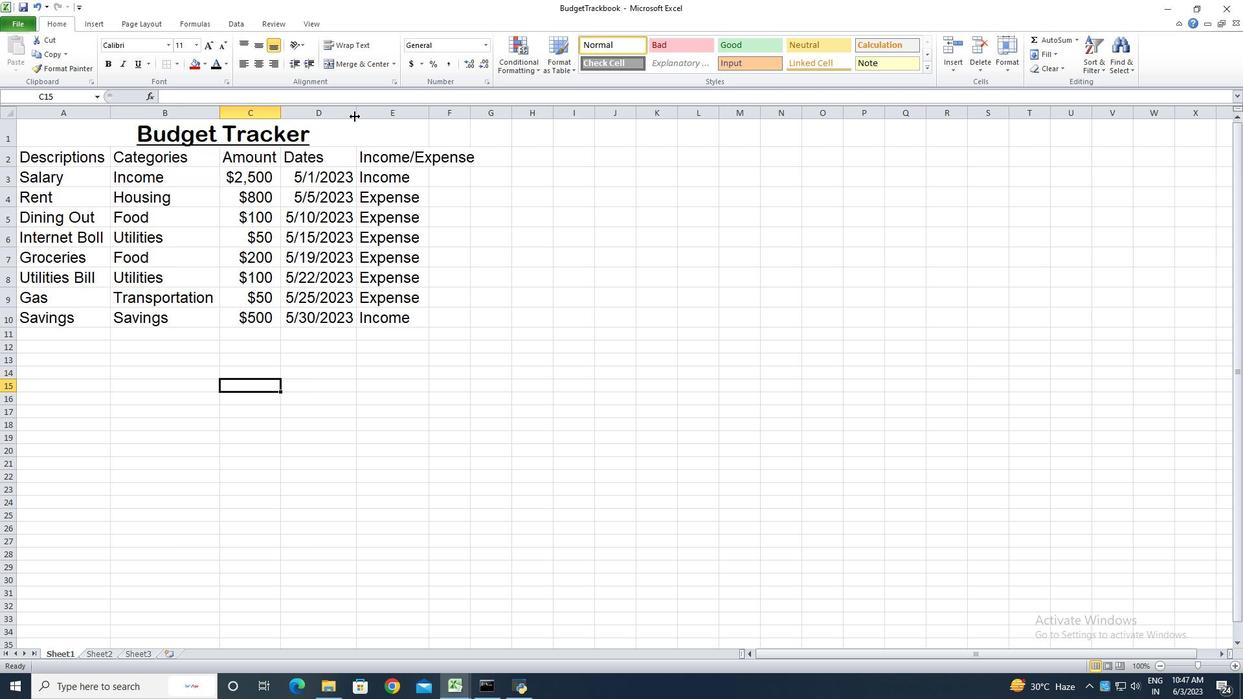 
Action: Mouse pressed left at (355, 116)
Screenshot: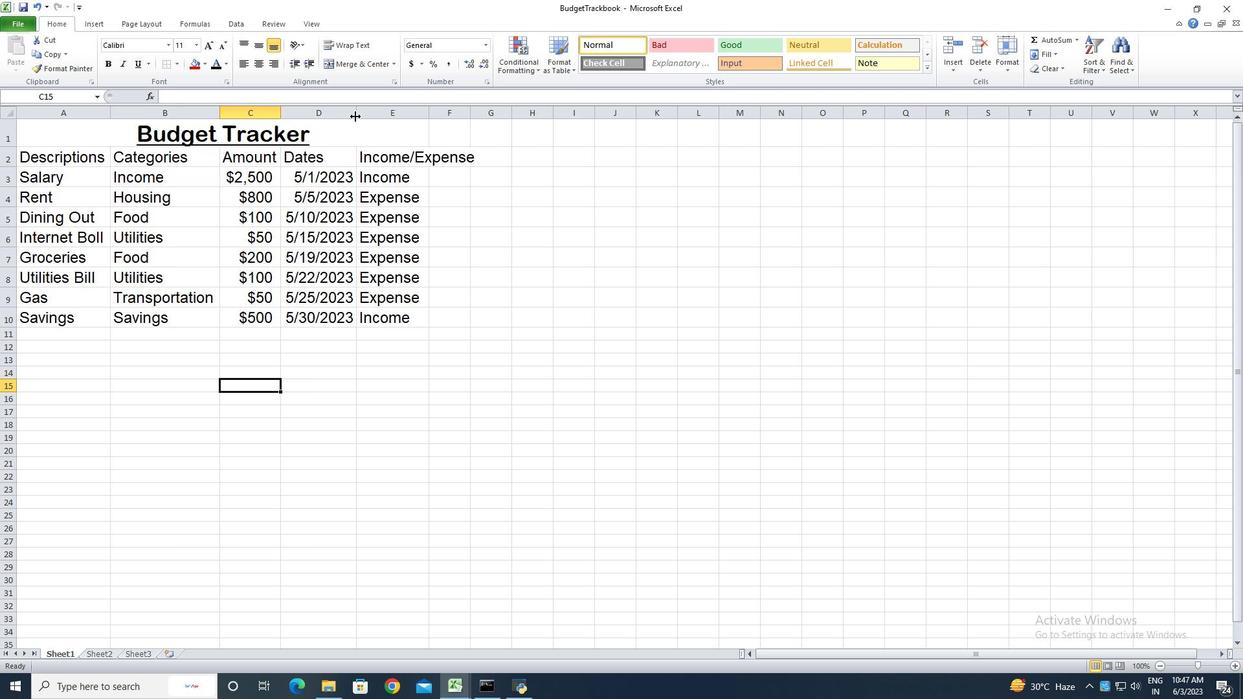 
Action: Mouse pressed left at (355, 116)
Screenshot: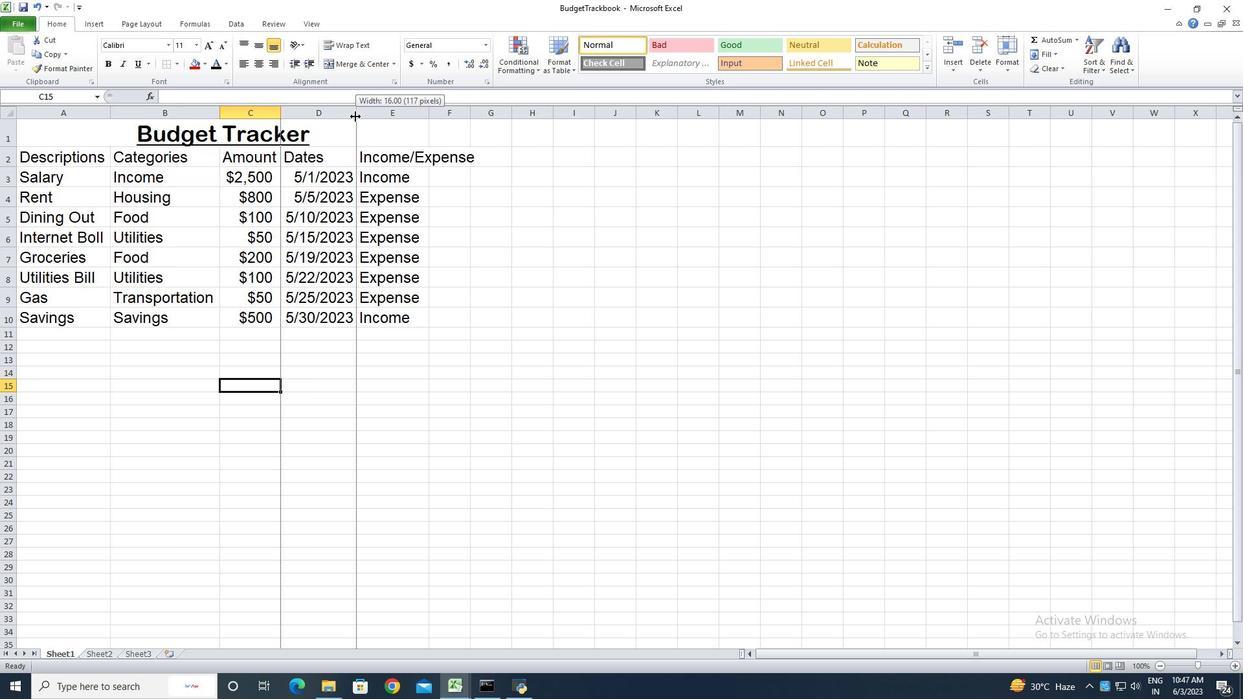 
Action: Mouse moved to (428, 116)
Screenshot: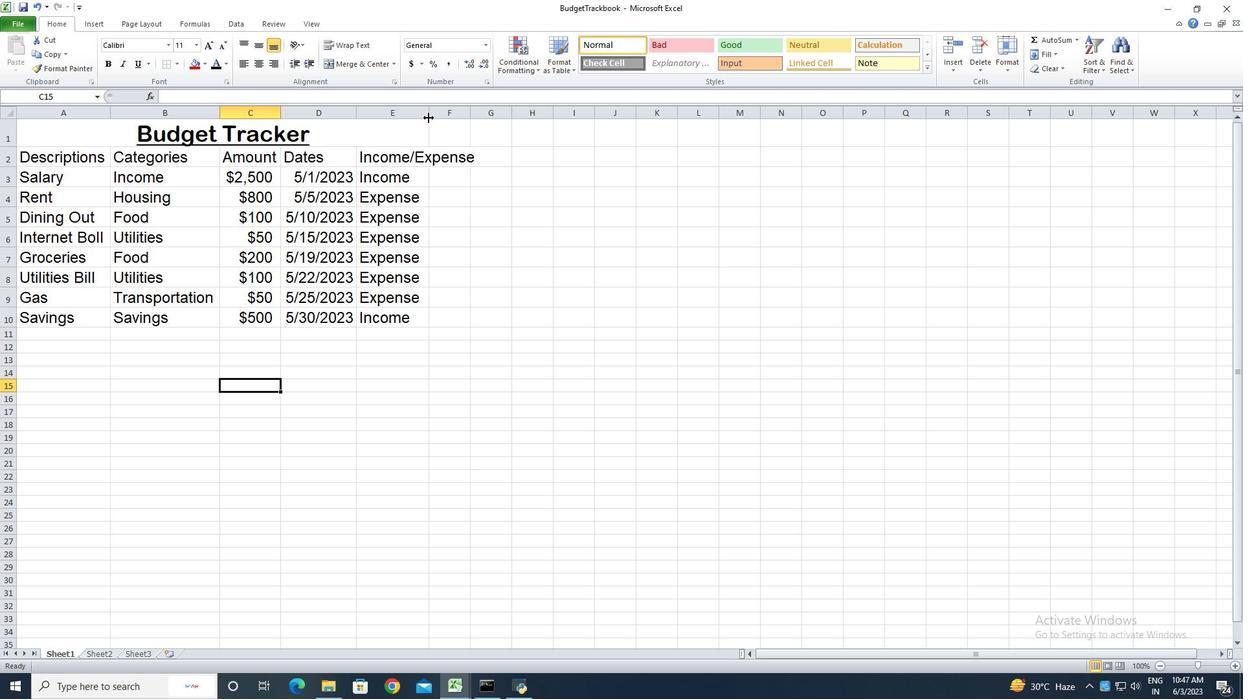 
Action: Mouse pressed left at (428, 116)
Screenshot: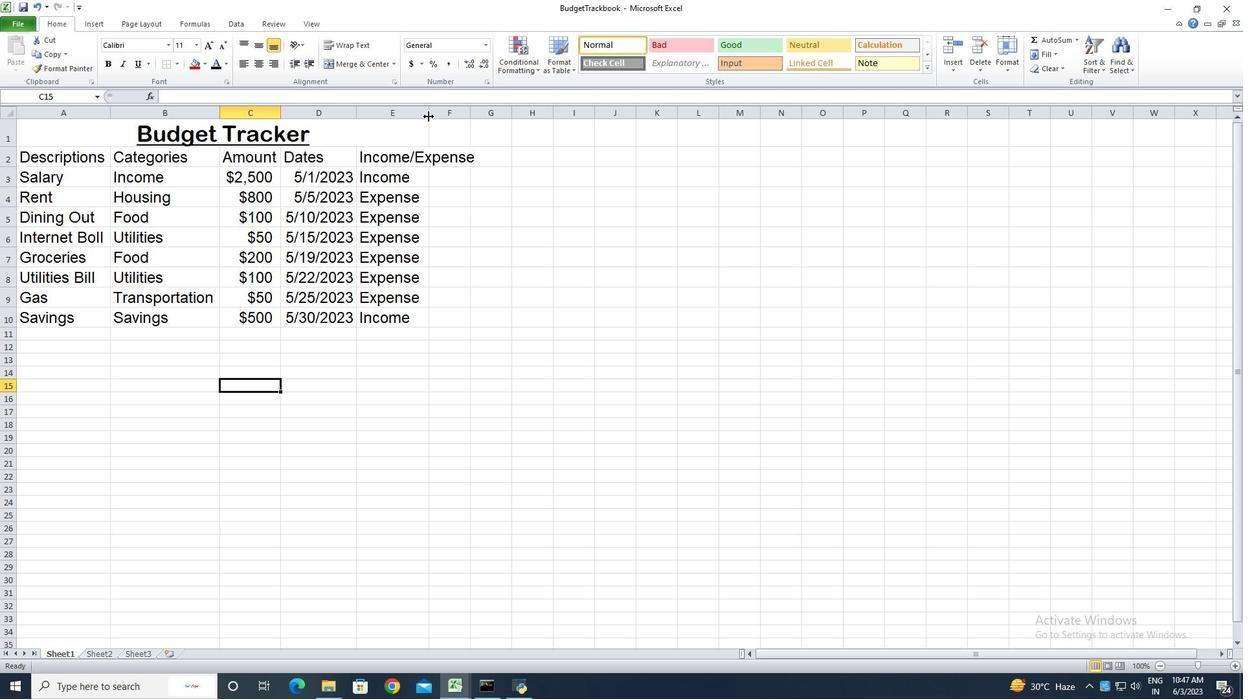 
Action: Mouse pressed left at (428, 116)
Screenshot: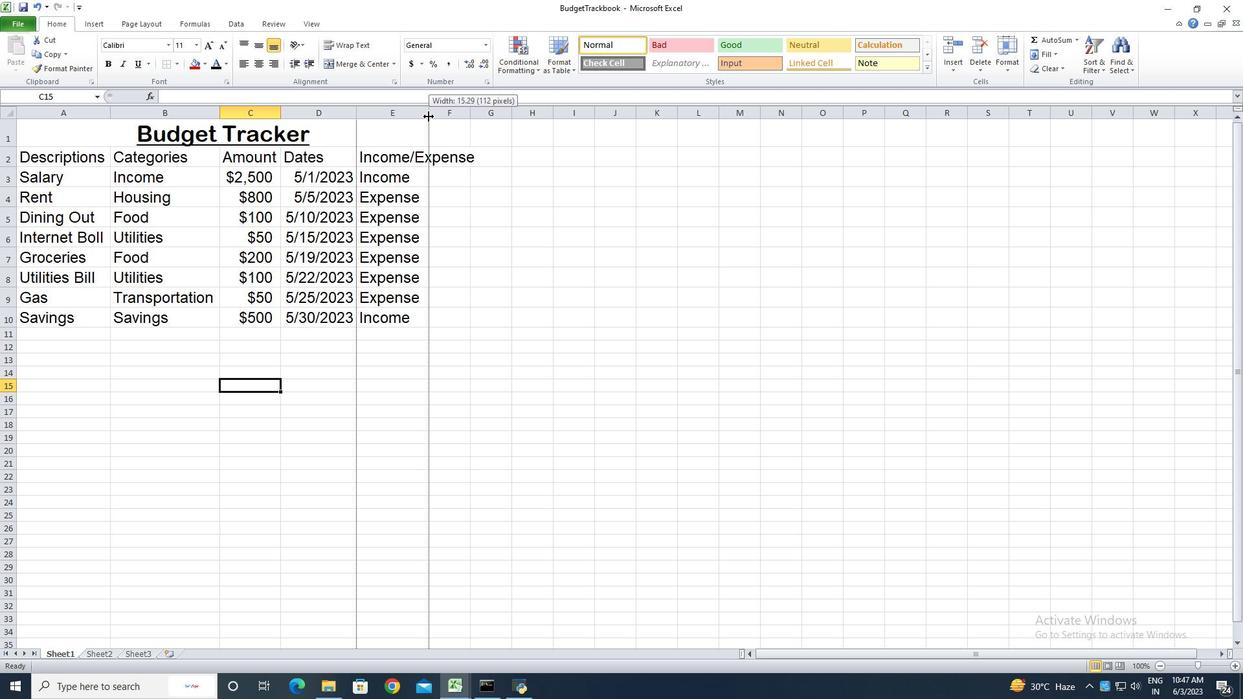 
Action: Mouse moved to (423, 355)
Screenshot: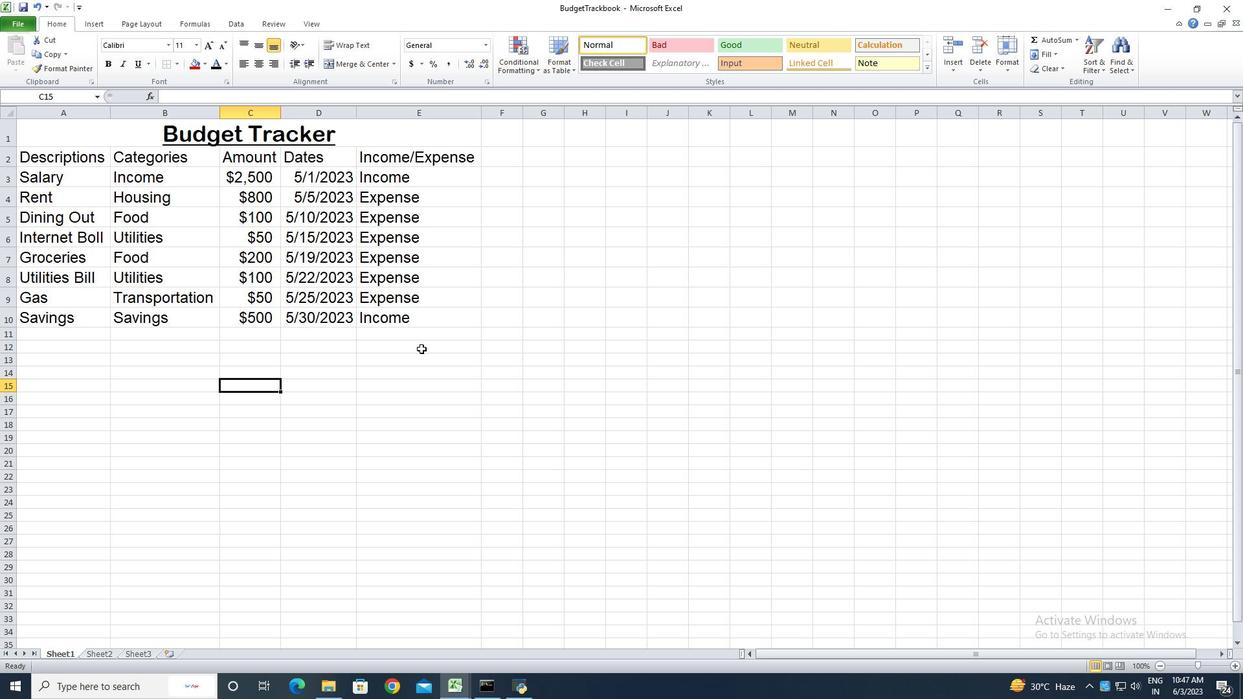 
Action: Mouse pressed left at (423, 355)
Screenshot: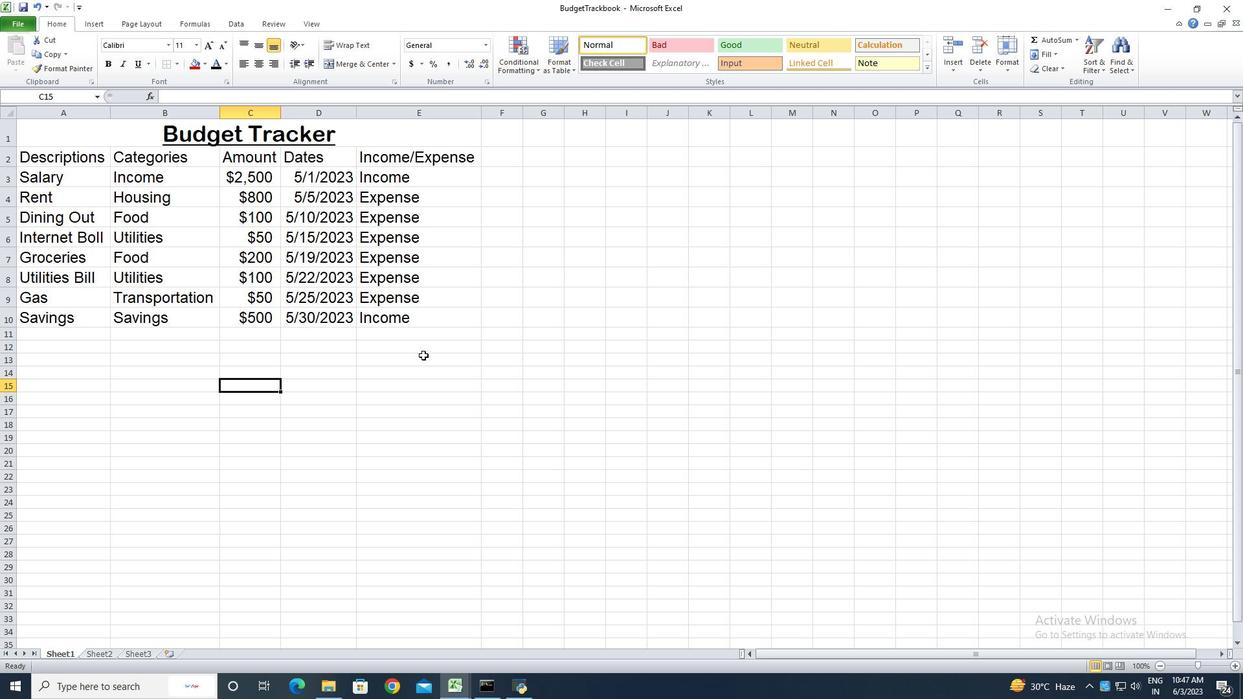 
Action: Mouse moved to (132, 136)
Screenshot: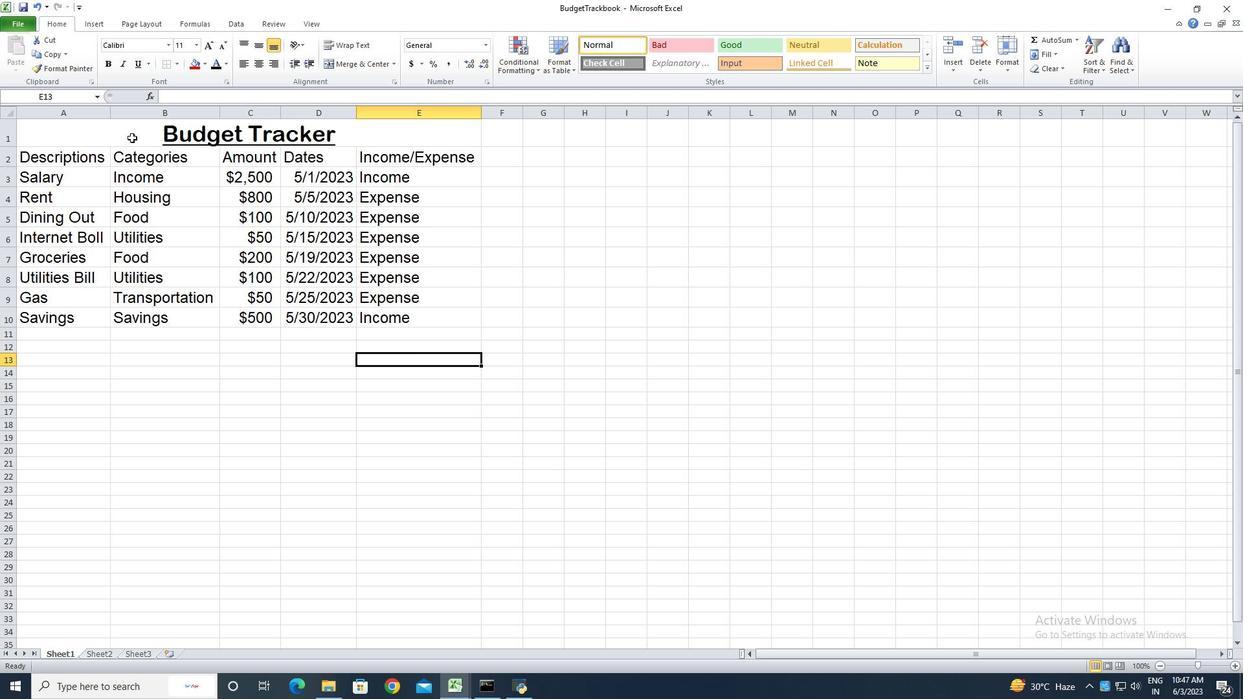 
Action: Mouse pressed left at (132, 136)
Screenshot: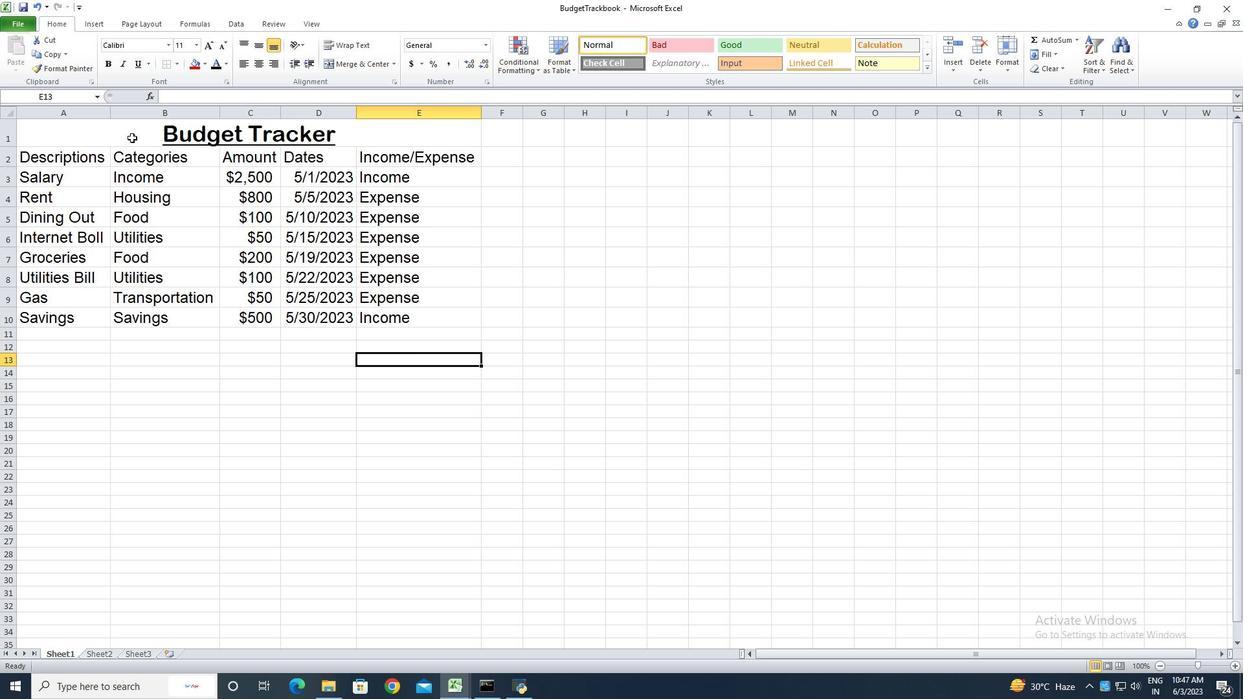 
Action: Mouse moved to (256, 45)
Screenshot: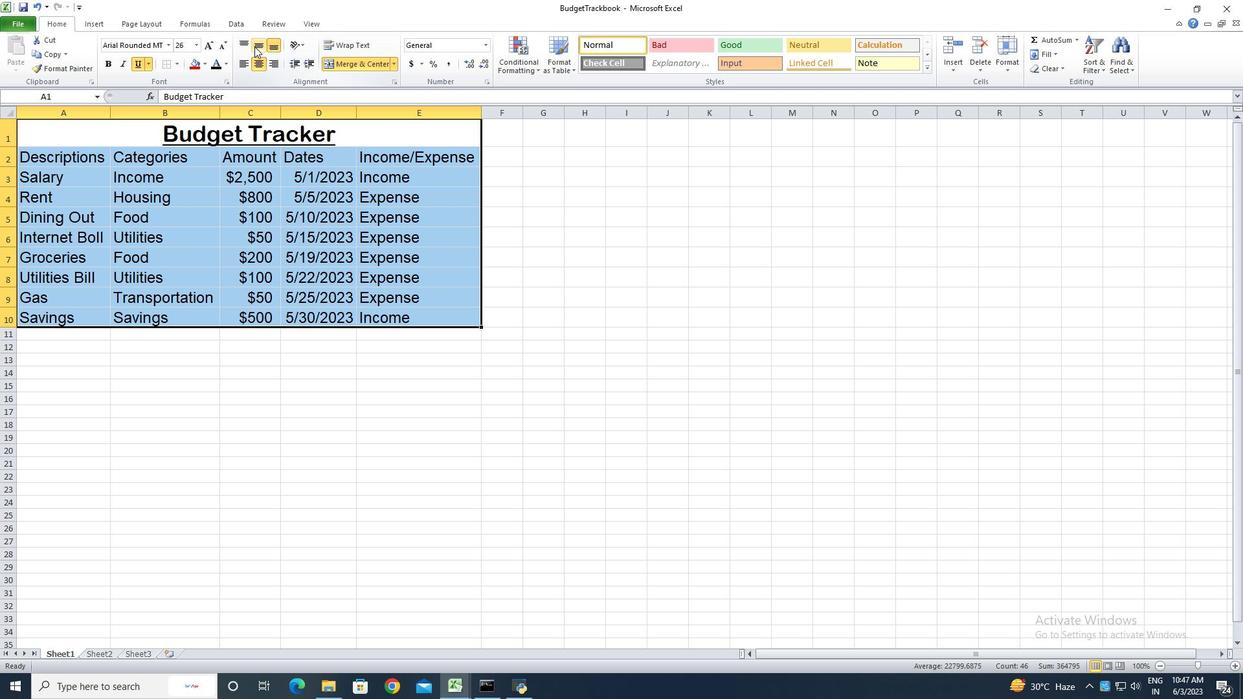 
Action: Mouse pressed left at (256, 45)
Screenshot: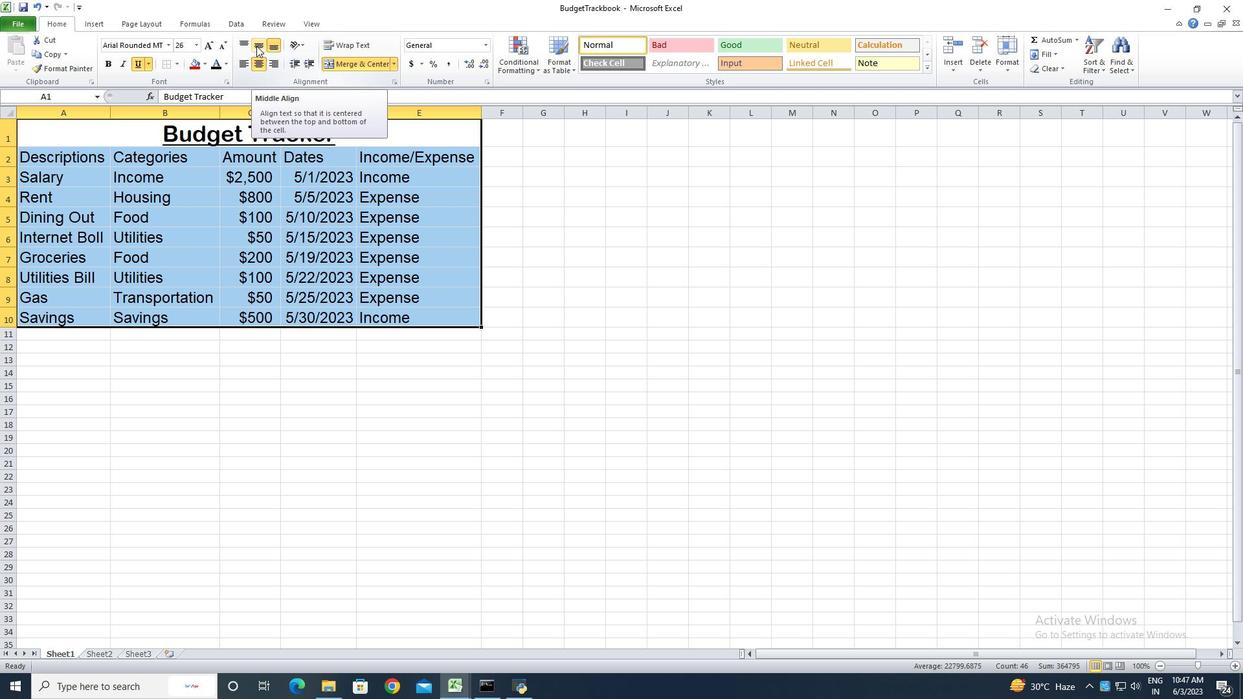 
Action: Mouse moved to (239, 67)
Screenshot: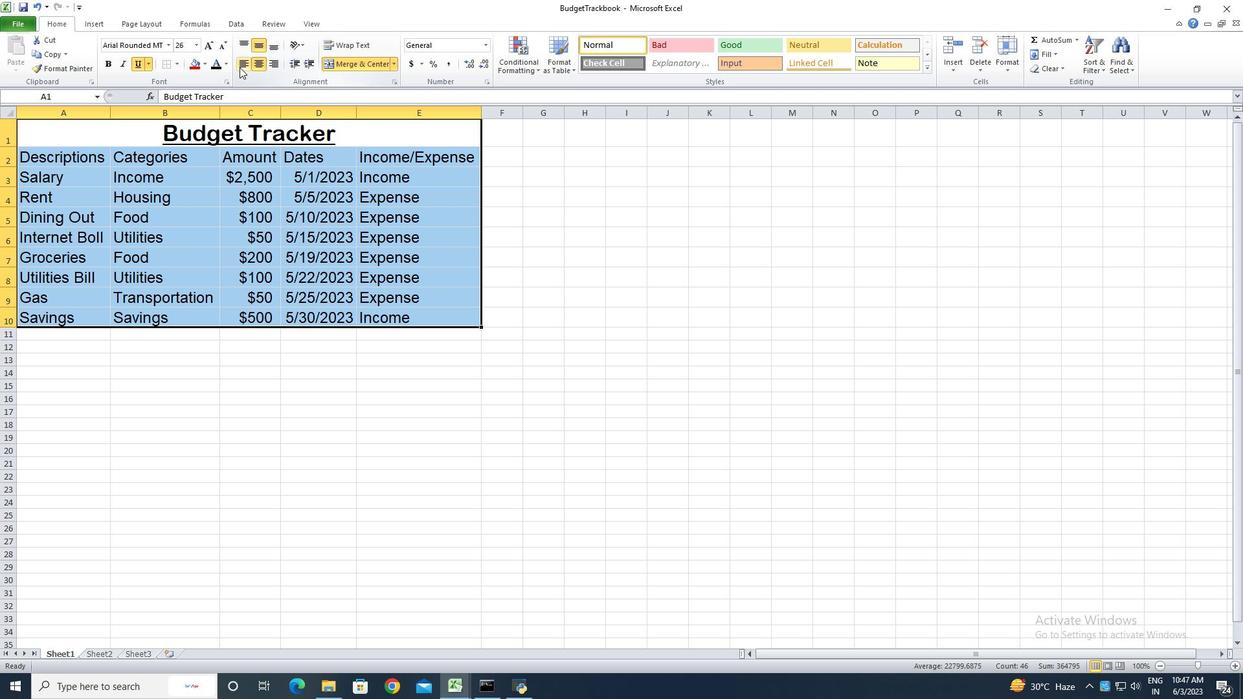 
Action: Mouse pressed left at (239, 67)
Screenshot: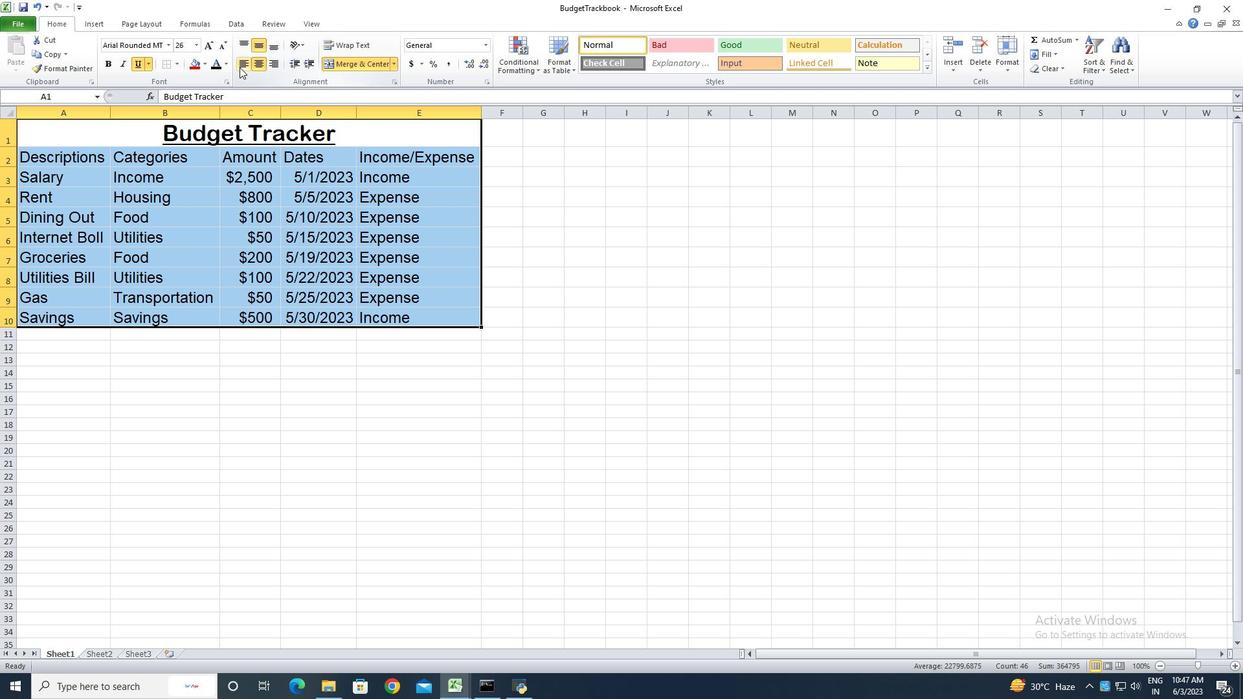 
Action: Mouse moved to (295, 415)
Screenshot: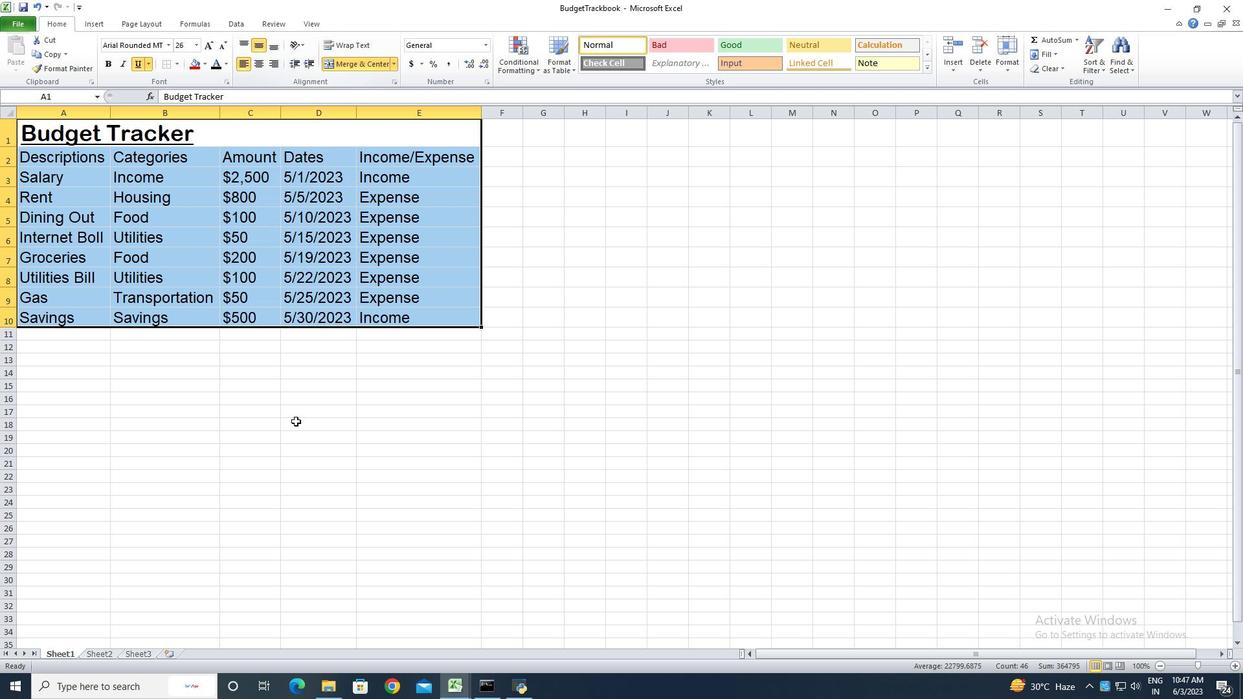 
Action: Mouse pressed left at (295, 415)
Screenshot: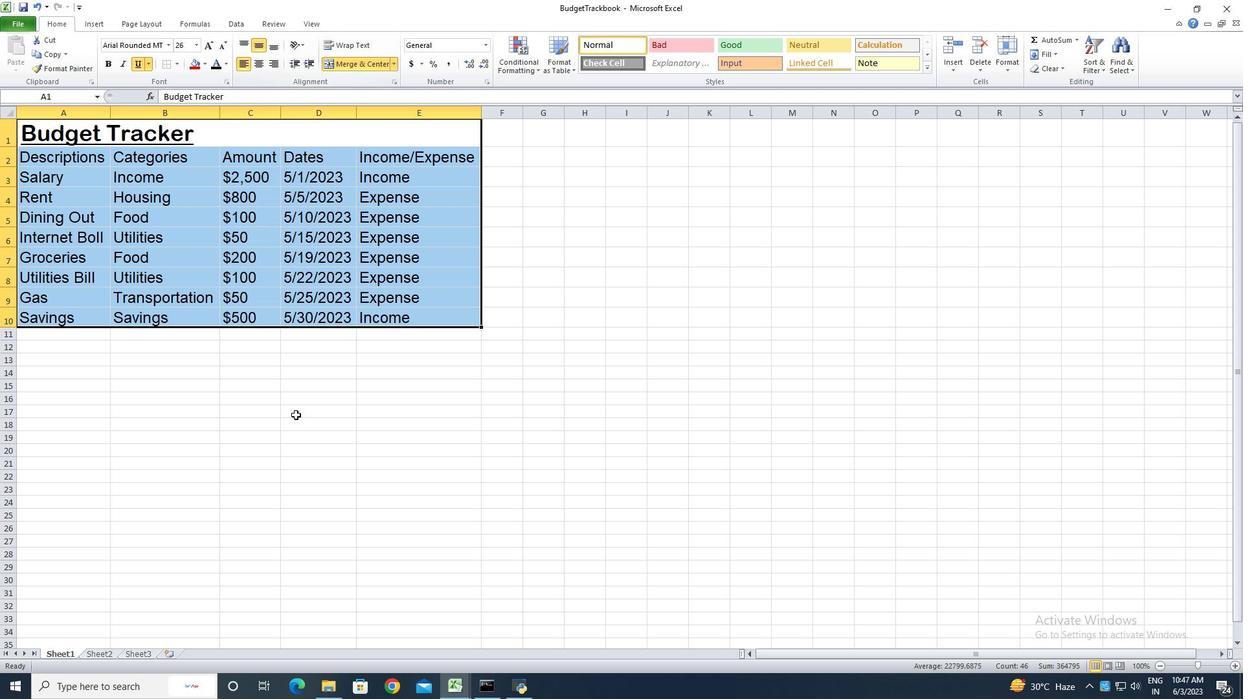 
Action: Key pressed ctrl+S<'\x13'><'\x13'><'\x13'><'\x13'>
Screenshot: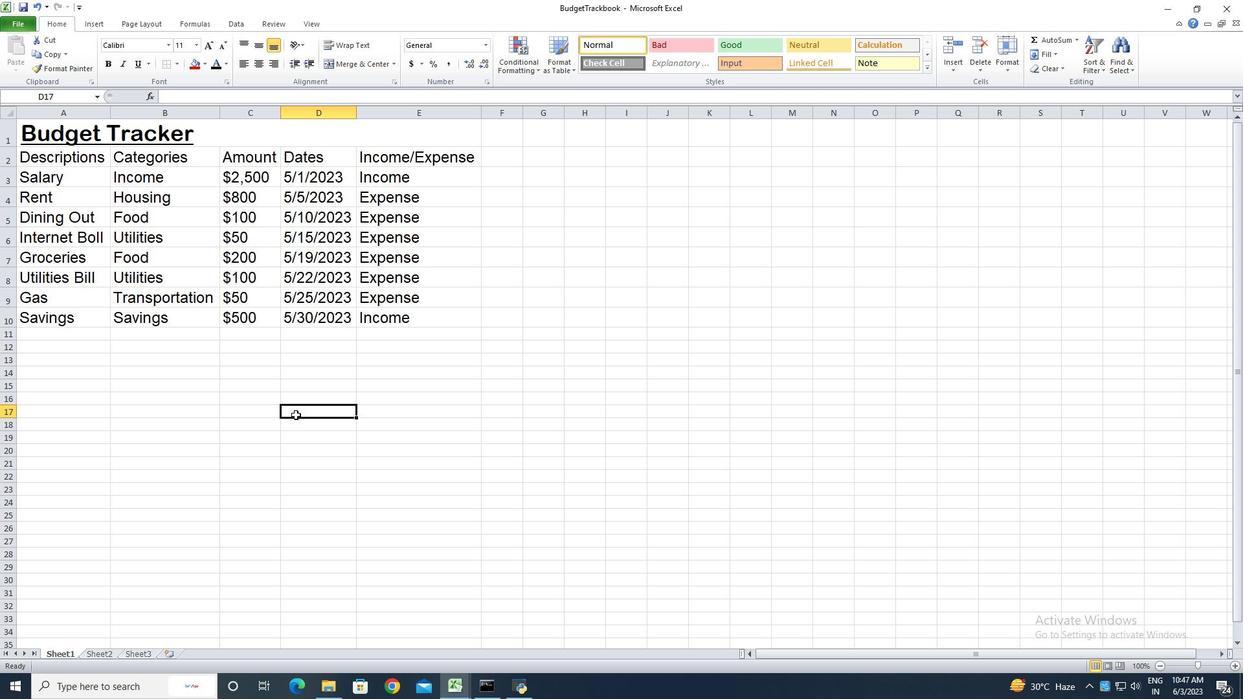 
